 Task: Look for space in Tulare, United States from 10th July, 2023 to 15th July, 2023 for 7 adults in price range Rs.10000 to Rs.15000. Place can be entire place or shared room with 4 bedrooms having 7 beds and 4 bathrooms. Property type can be house, flat, guest house. Amenities needed are: wifi, TV, free parkinig on premises, gym, breakfast. Booking option can be shelf check-in. Required host language is English.
Action: Mouse moved to (427, 109)
Screenshot: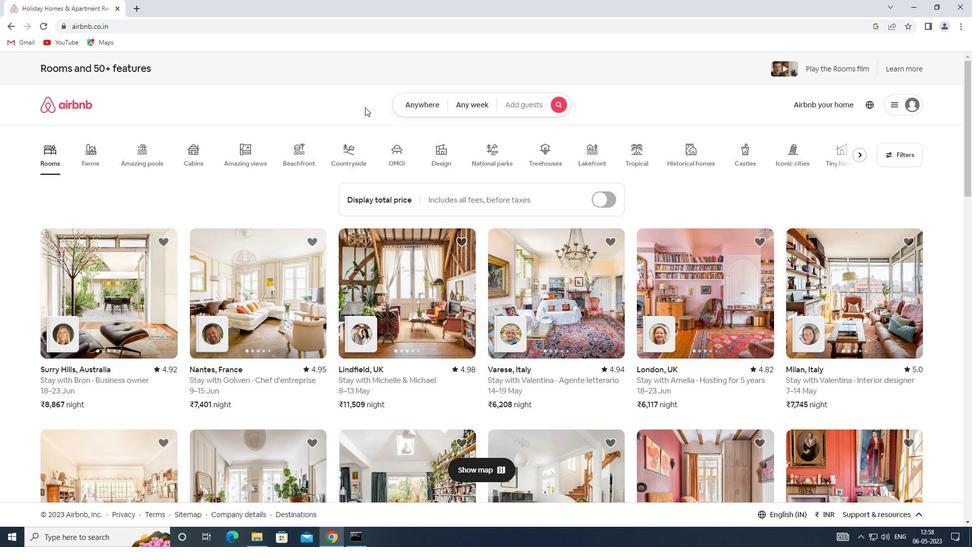 
Action: Mouse pressed left at (427, 109)
Screenshot: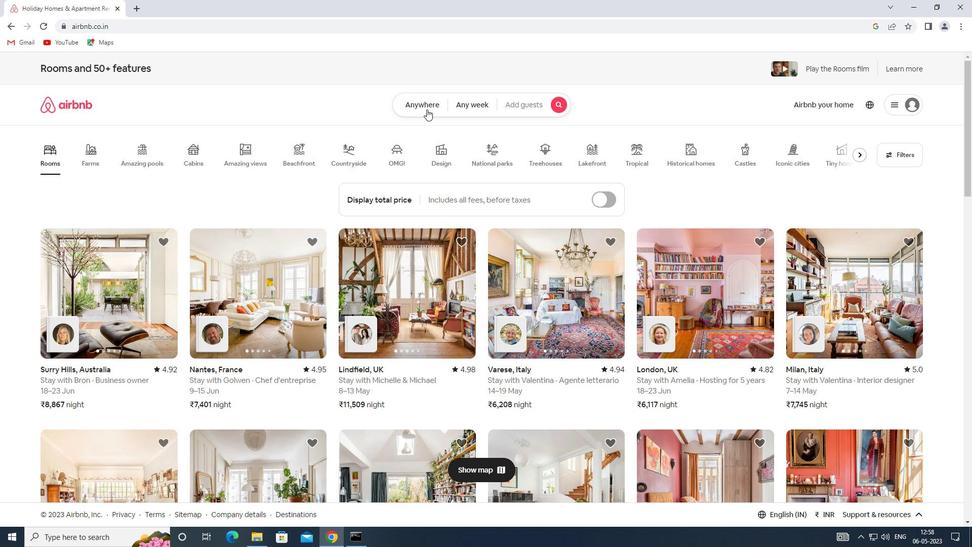 
Action: Mouse moved to (370, 137)
Screenshot: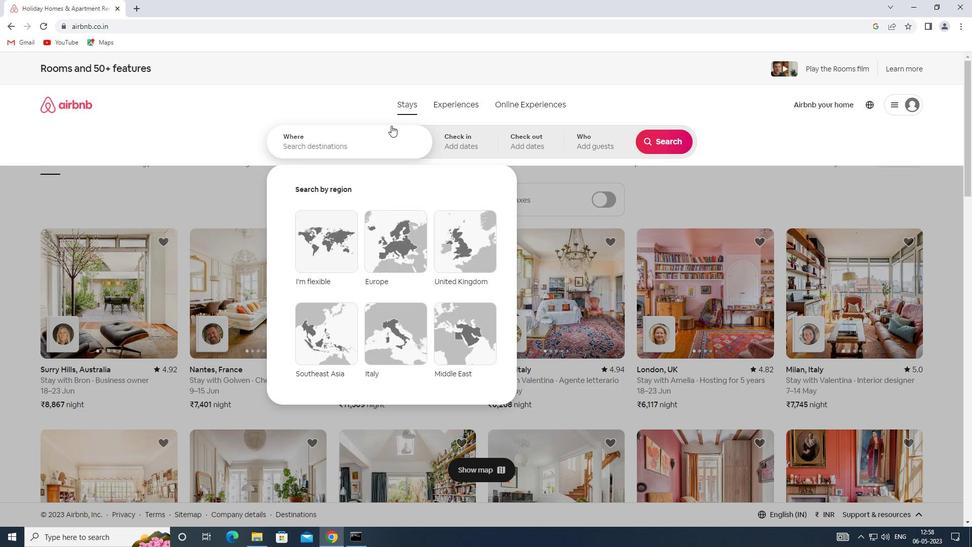 
Action: Mouse pressed left at (370, 137)
Screenshot: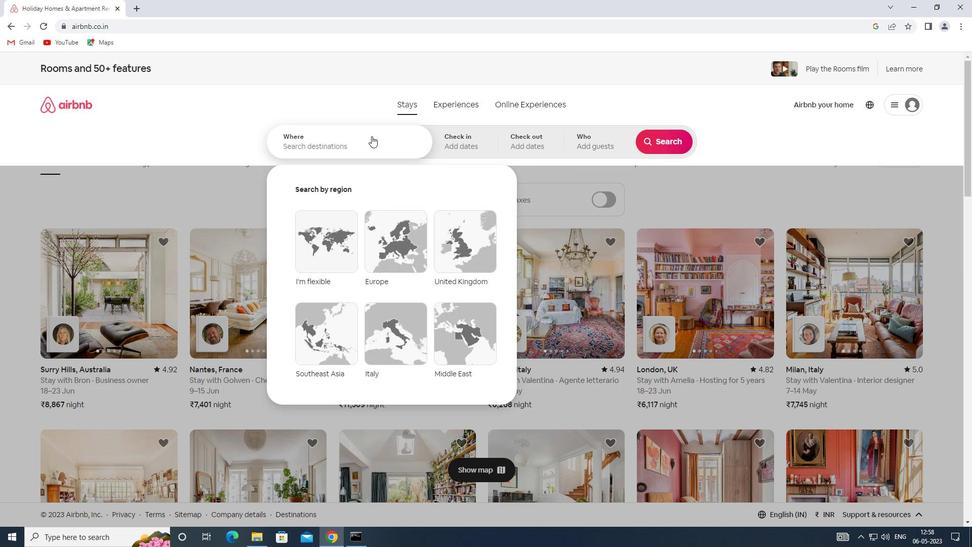 
Action: Key pressed <Key.shift><Key.shift><Key.shift><Key.shift><Key.shift><Key.shift><Key.shift><Key.shift><Key.shift><Key.shift><Key.shift><Key.shift><Key.shift><Key.shift><Key.shift><Key.shift><Key.shift><Key.shift>SPACE<Key.space>IN<Key.space><Key.shift>TULARE,<Key.shift>UNITED<Key.space><Key.shift><Key.shift>STATES
Screenshot: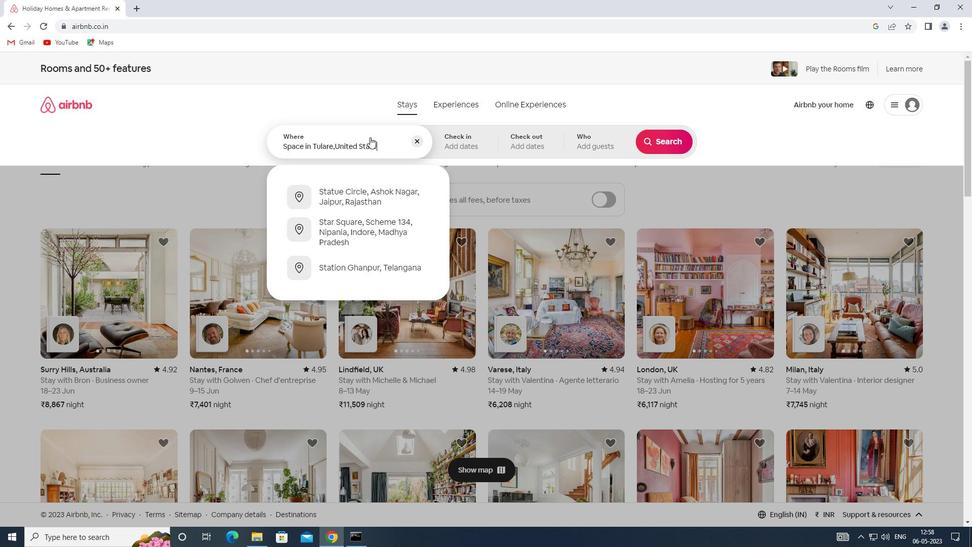 
Action: Mouse moved to (467, 136)
Screenshot: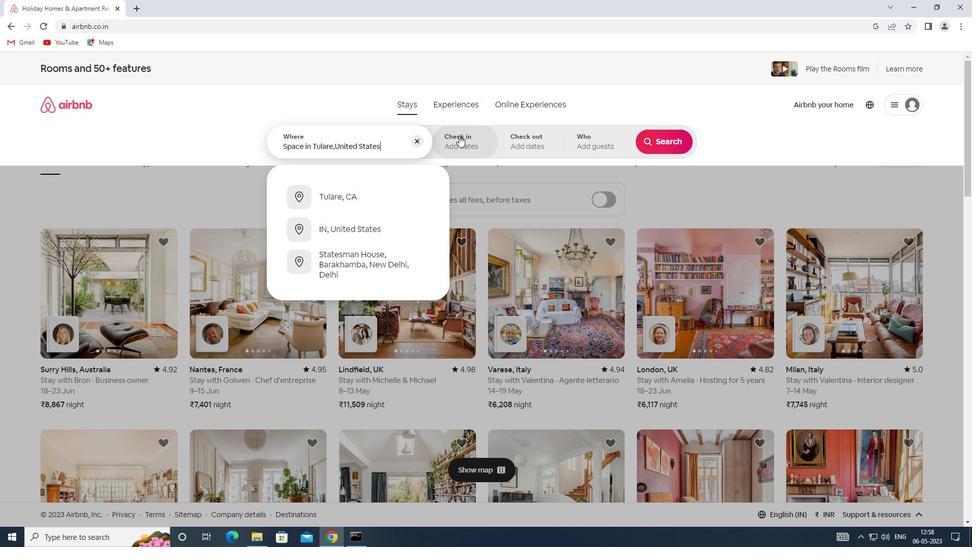 
Action: Mouse pressed left at (467, 136)
Screenshot: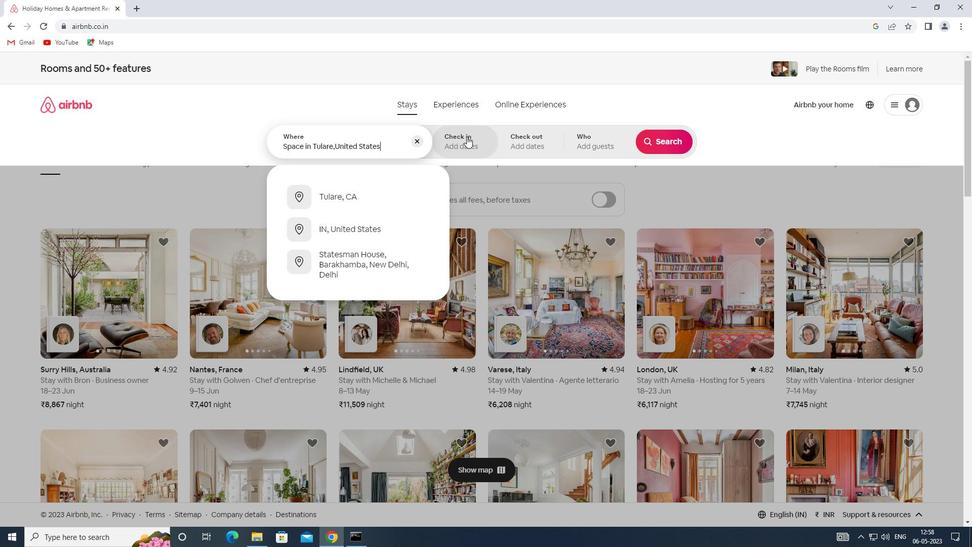 
Action: Mouse moved to (657, 224)
Screenshot: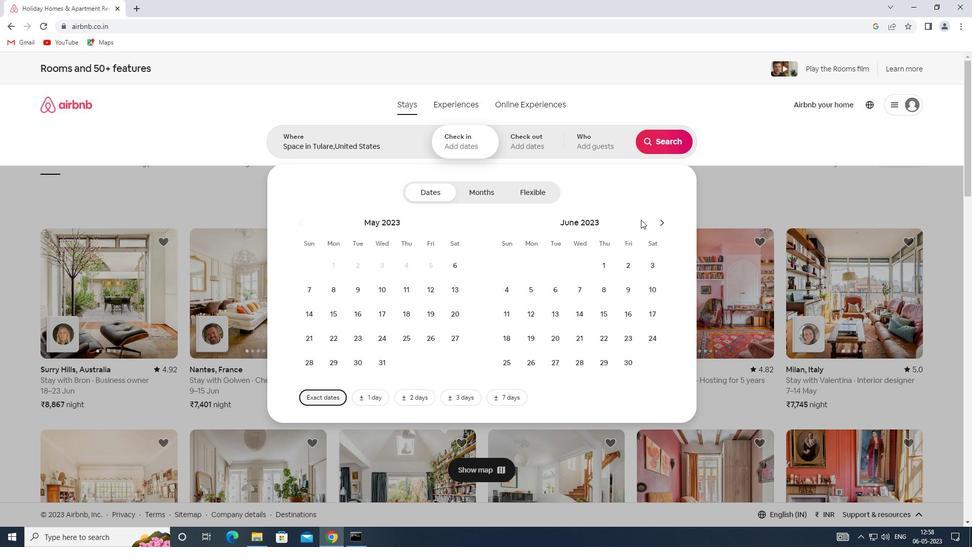 
Action: Mouse pressed left at (657, 224)
Screenshot: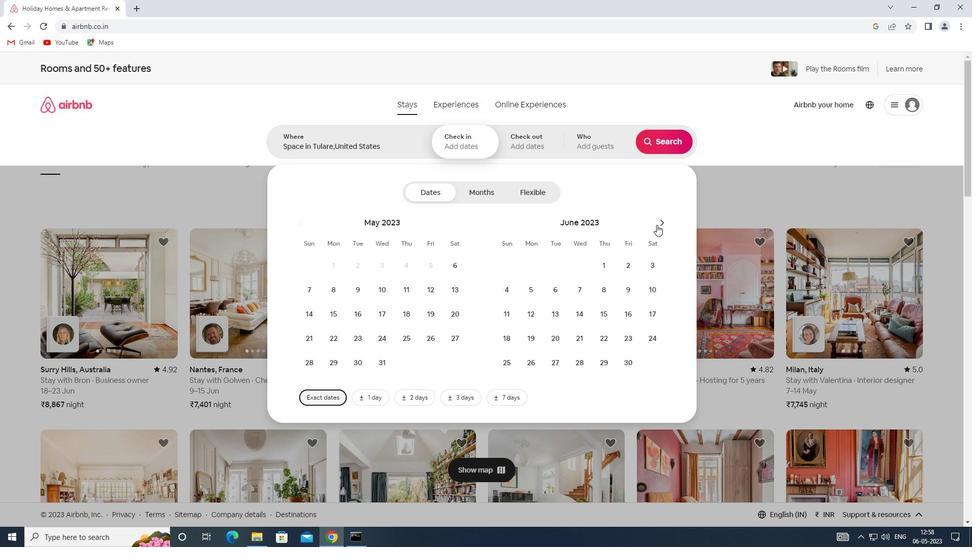
Action: Mouse moved to (534, 316)
Screenshot: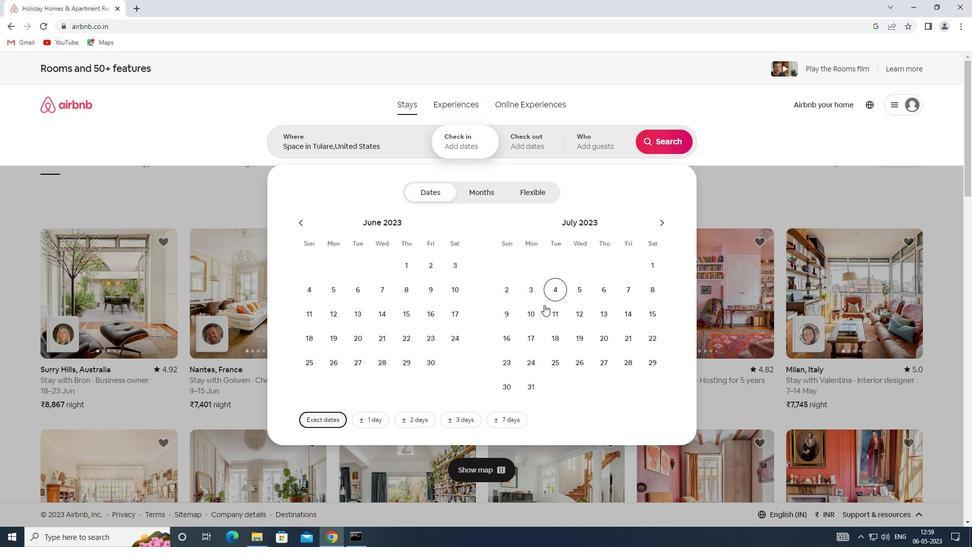 
Action: Mouse pressed left at (534, 316)
Screenshot: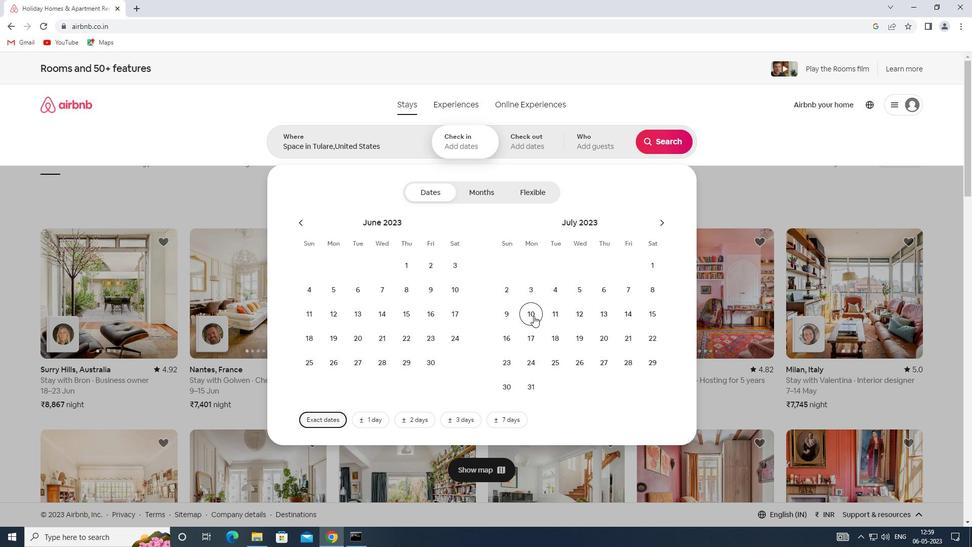
Action: Mouse moved to (644, 307)
Screenshot: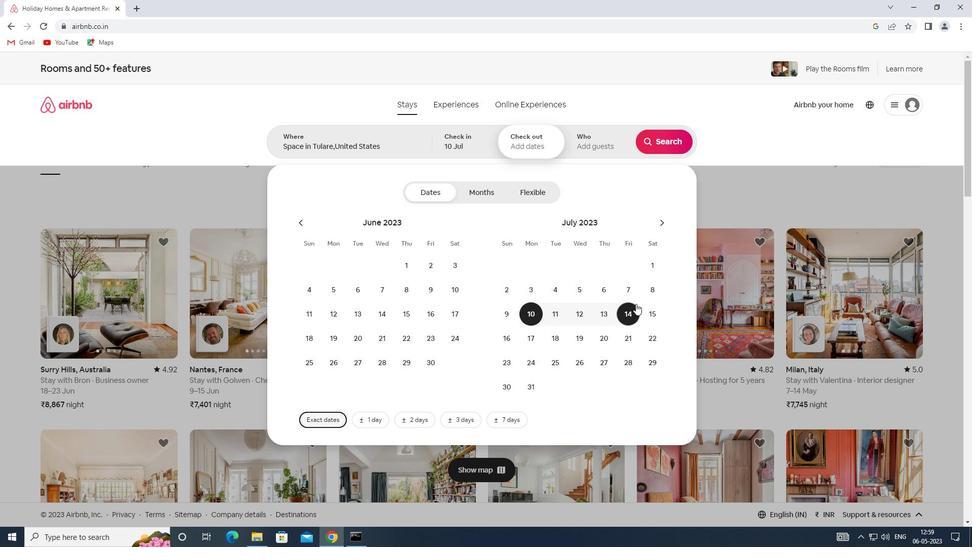 
Action: Mouse pressed left at (644, 307)
Screenshot: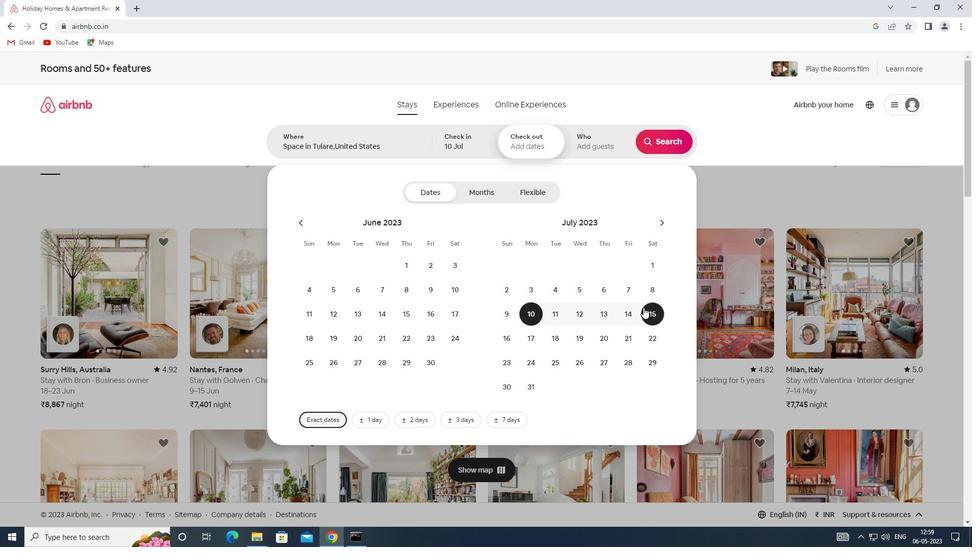 
Action: Mouse moved to (606, 142)
Screenshot: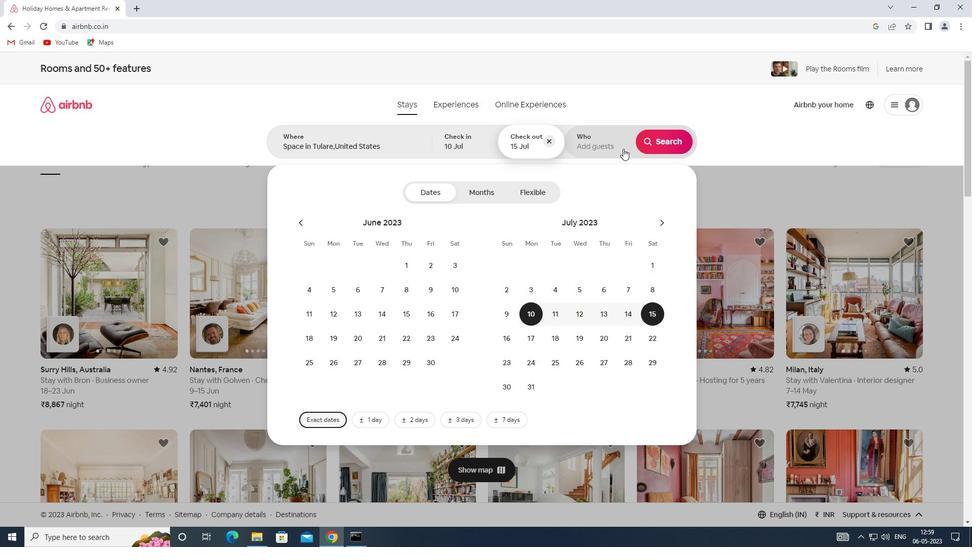 
Action: Mouse pressed left at (606, 142)
Screenshot: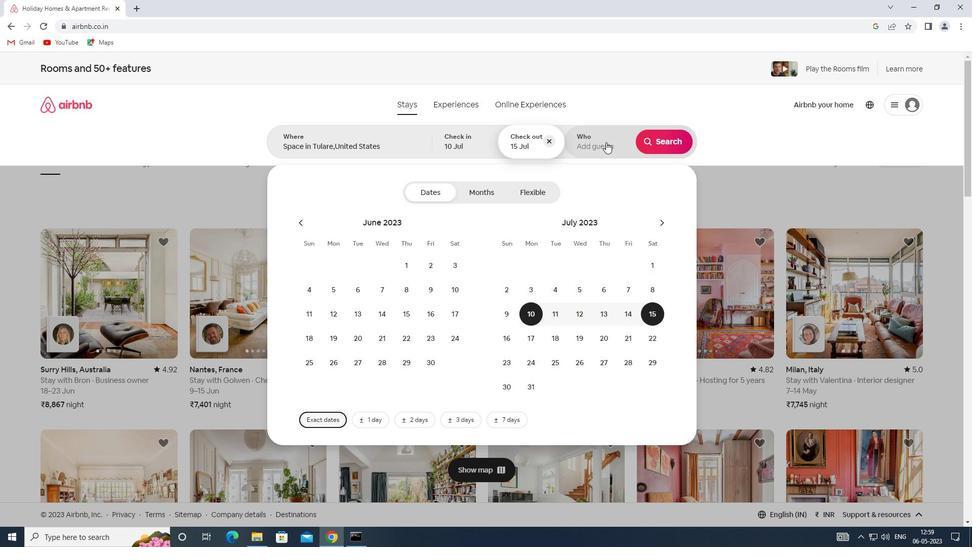 
Action: Mouse moved to (663, 198)
Screenshot: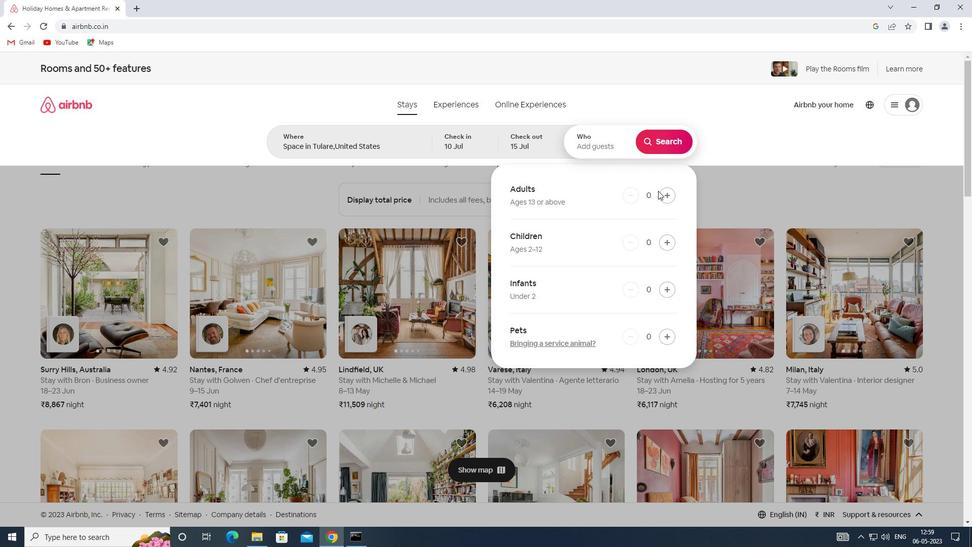 
Action: Mouse pressed left at (663, 198)
Screenshot: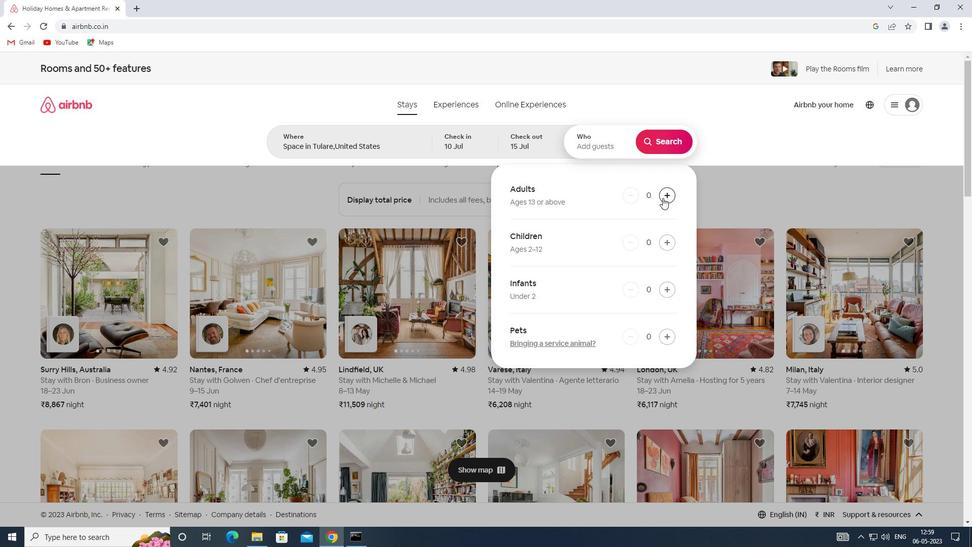 
Action: Mouse moved to (670, 197)
Screenshot: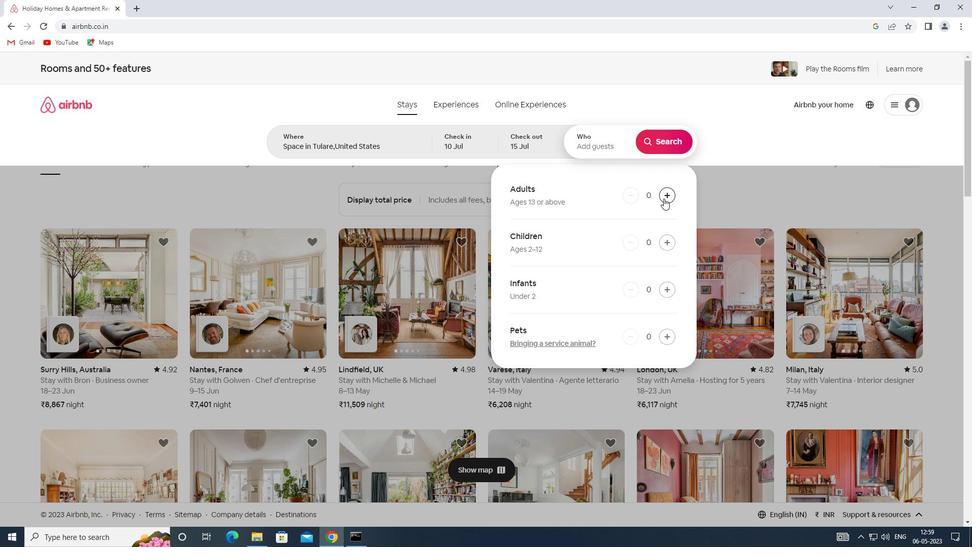 
Action: Mouse pressed left at (670, 197)
Screenshot: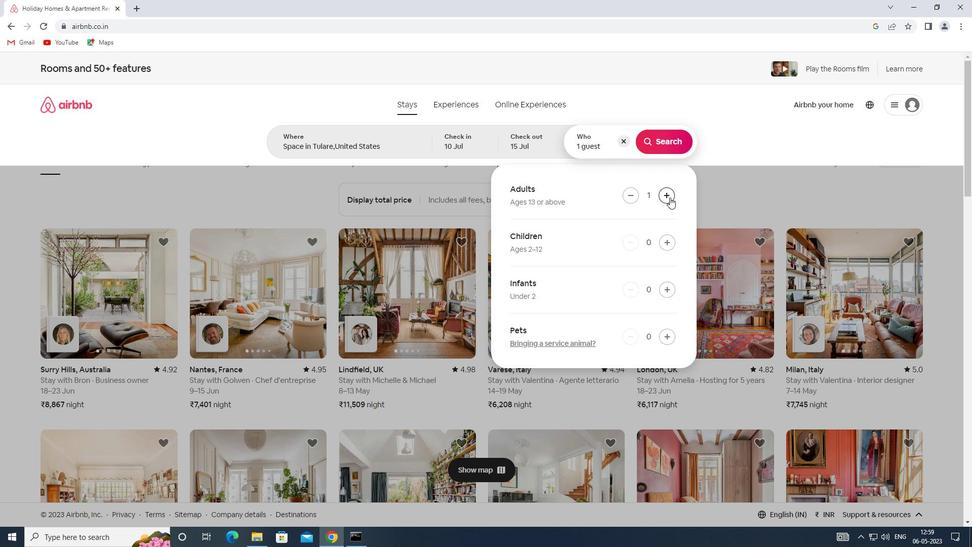 
Action: Mouse pressed left at (670, 197)
Screenshot: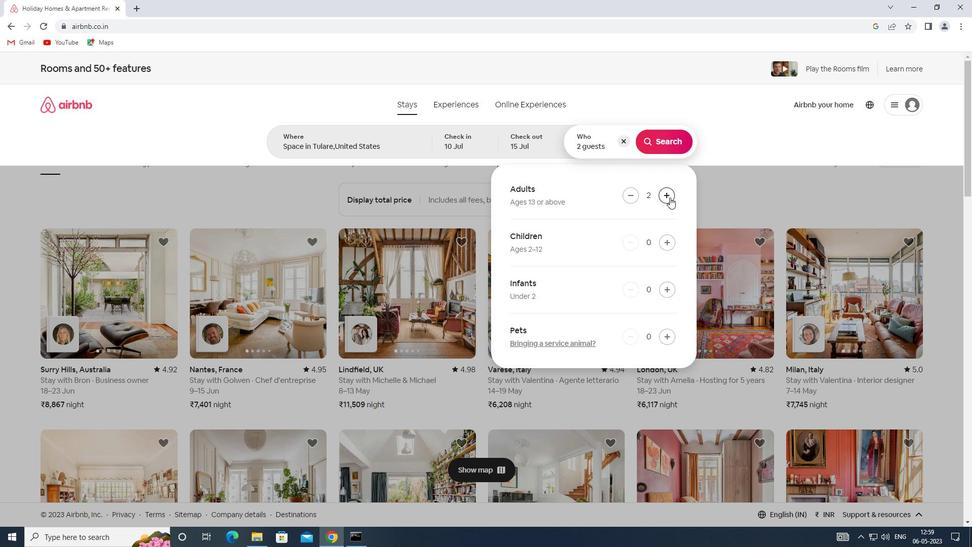
Action: Mouse pressed left at (670, 197)
Screenshot: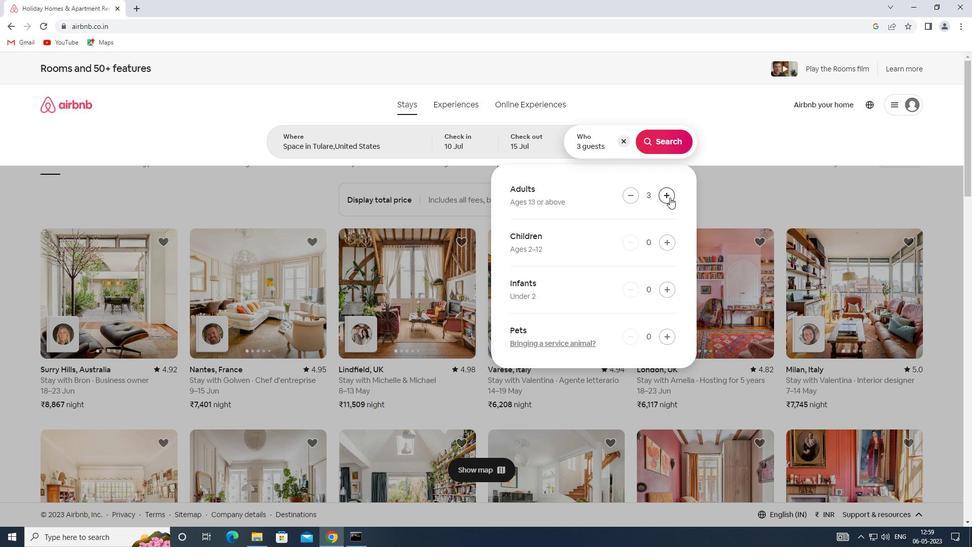 
Action: Mouse moved to (670, 197)
Screenshot: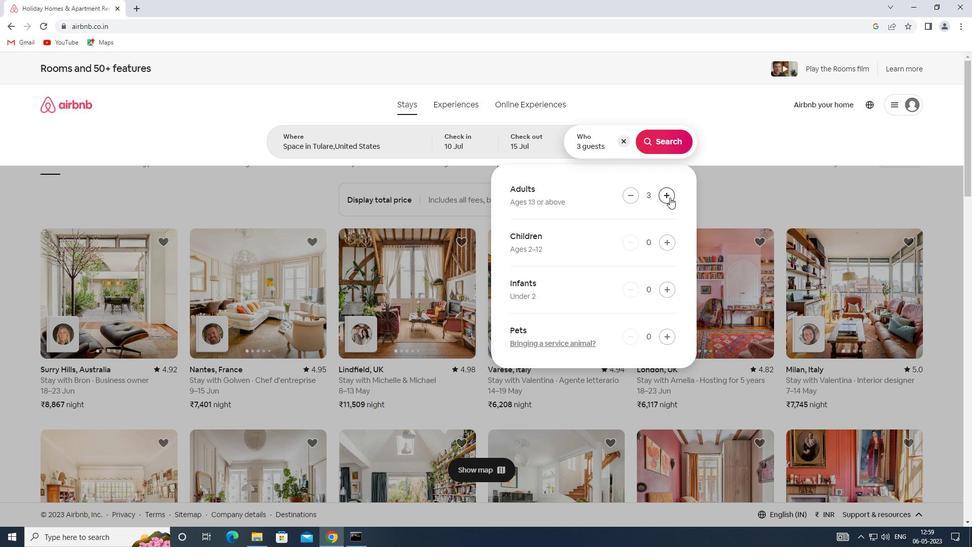 
Action: Mouse pressed left at (670, 197)
Screenshot: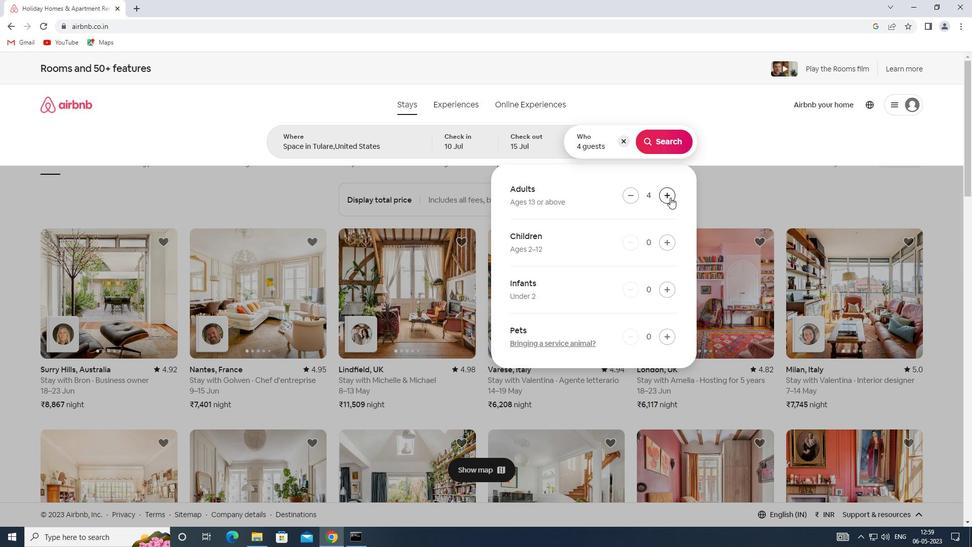 
Action: Mouse pressed left at (670, 197)
Screenshot: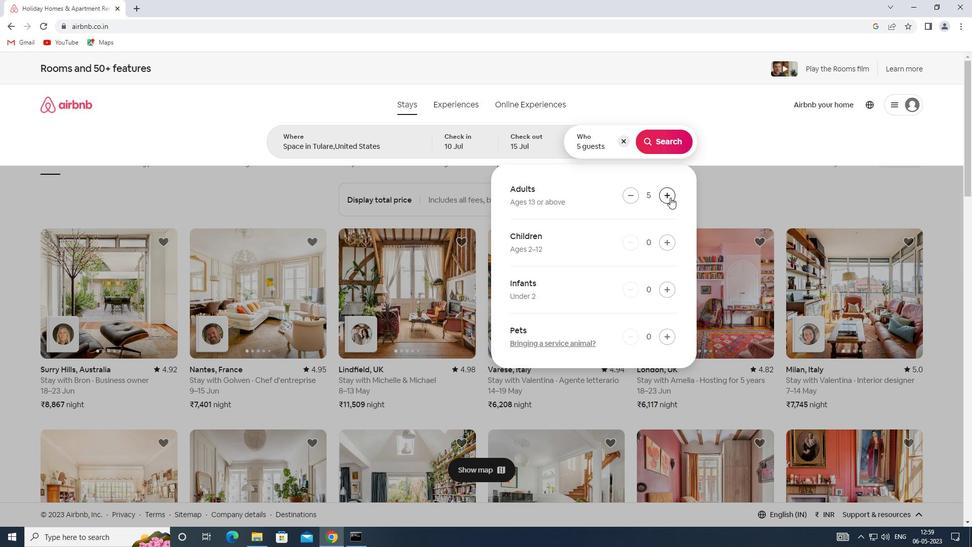 
Action: Mouse pressed left at (670, 197)
Screenshot: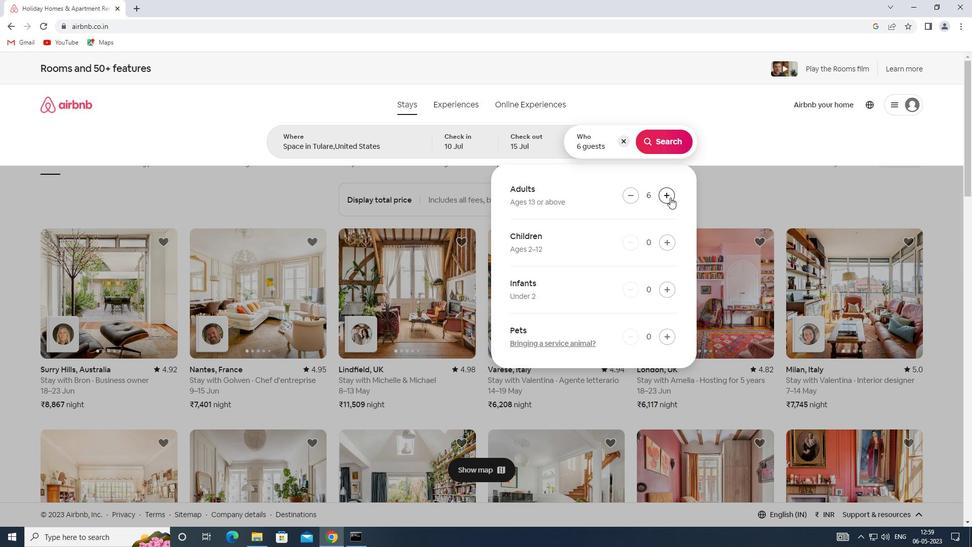 
Action: Mouse moved to (674, 141)
Screenshot: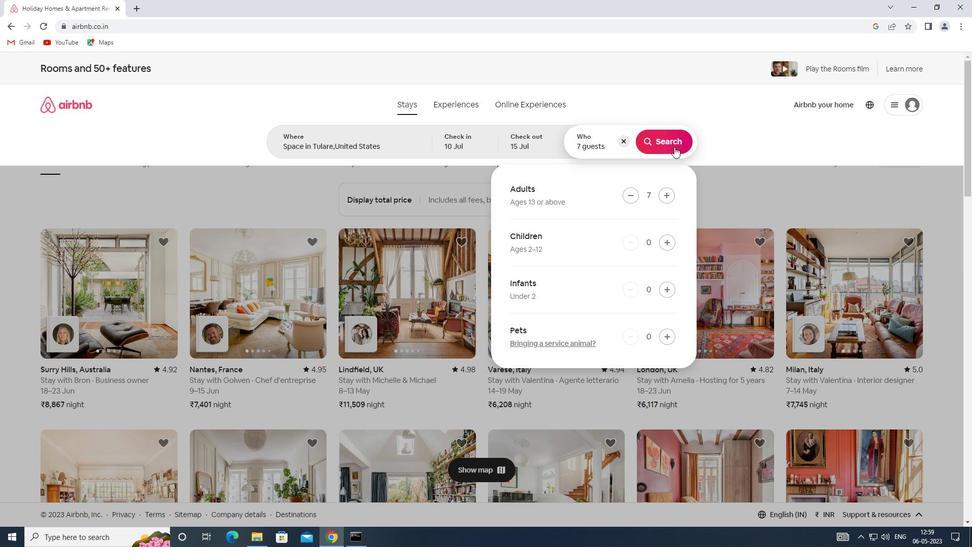 
Action: Mouse pressed left at (674, 141)
Screenshot: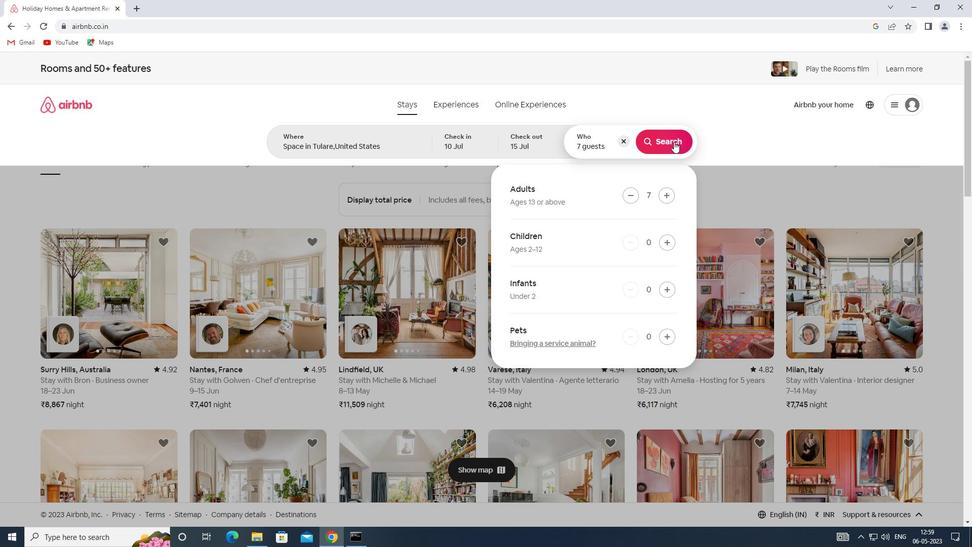 
Action: Mouse moved to (913, 111)
Screenshot: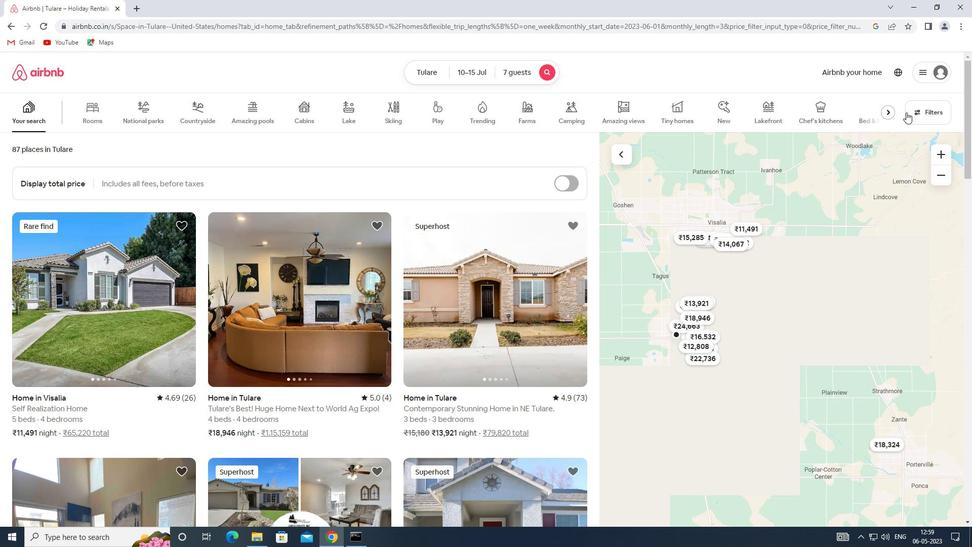 
Action: Mouse pressed left at (913, 111)
Screenshot: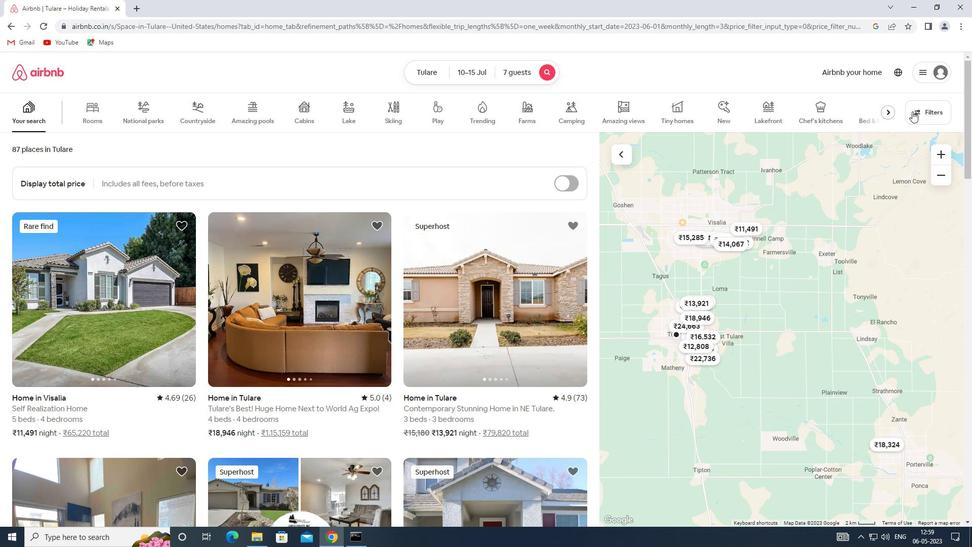 
Action: Mouse moved to (350, 362)
Screenshot: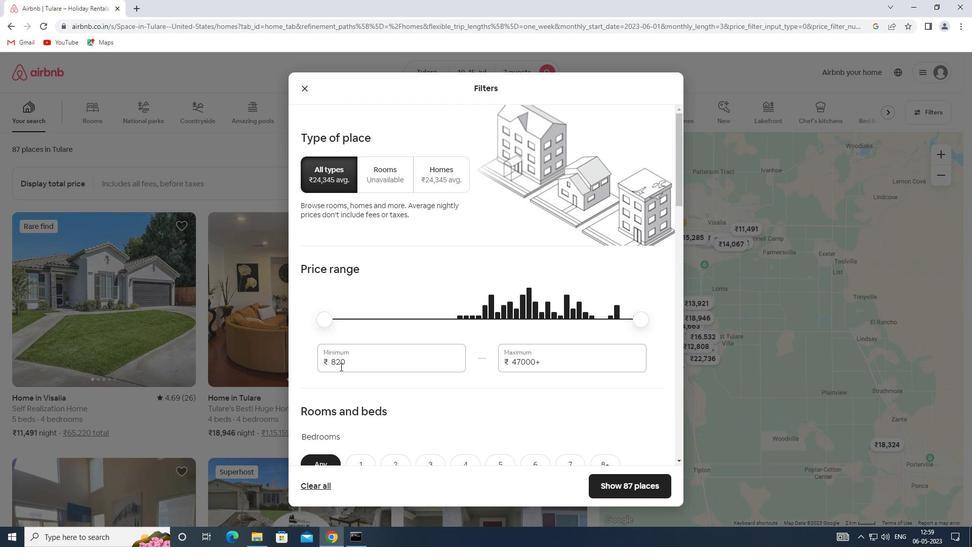 
Action: Mouse pressed left at (350, 362)
Screenshot: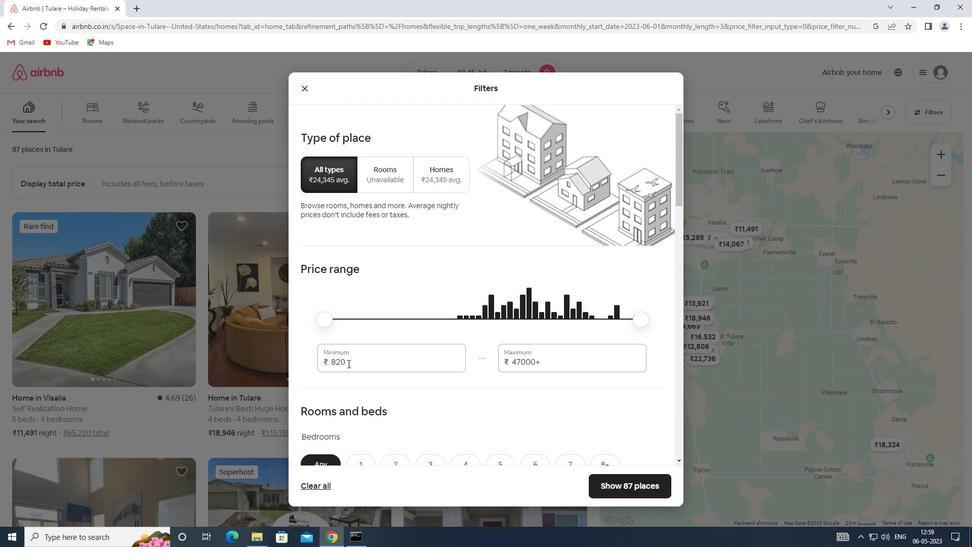 
Action: Mouse moved to (300, 364)
Screenshot: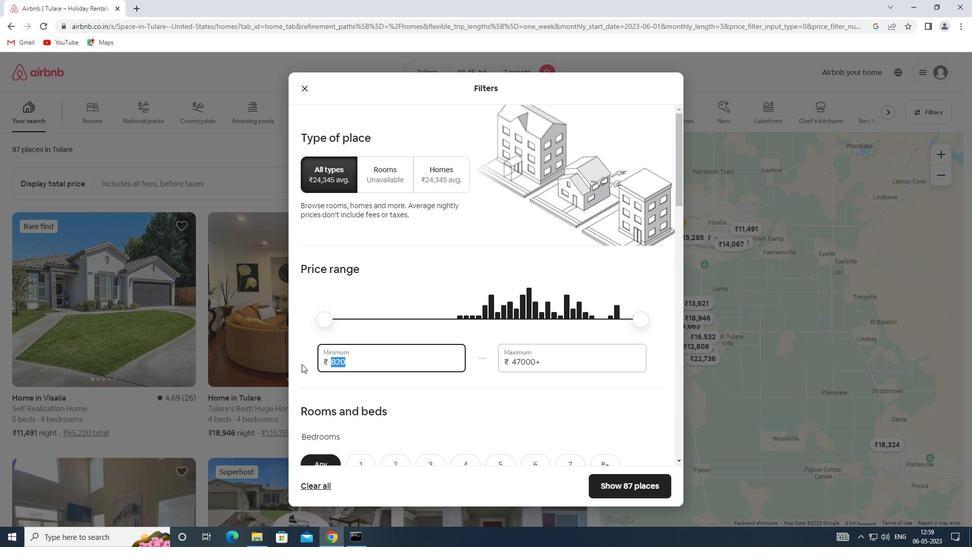 
Action: Key pressed 10000
Screenshot: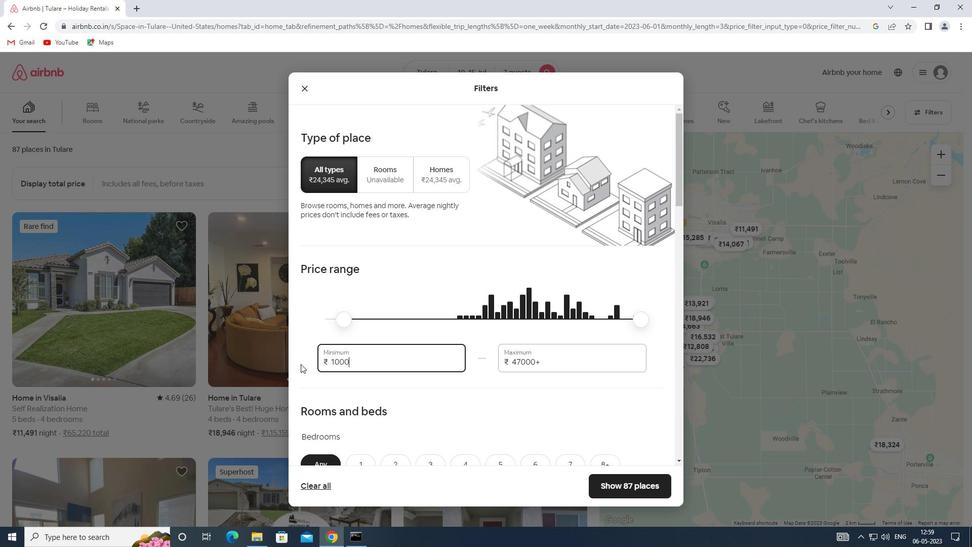 
Action: Mouse moved to (551, 362)
Screenshot: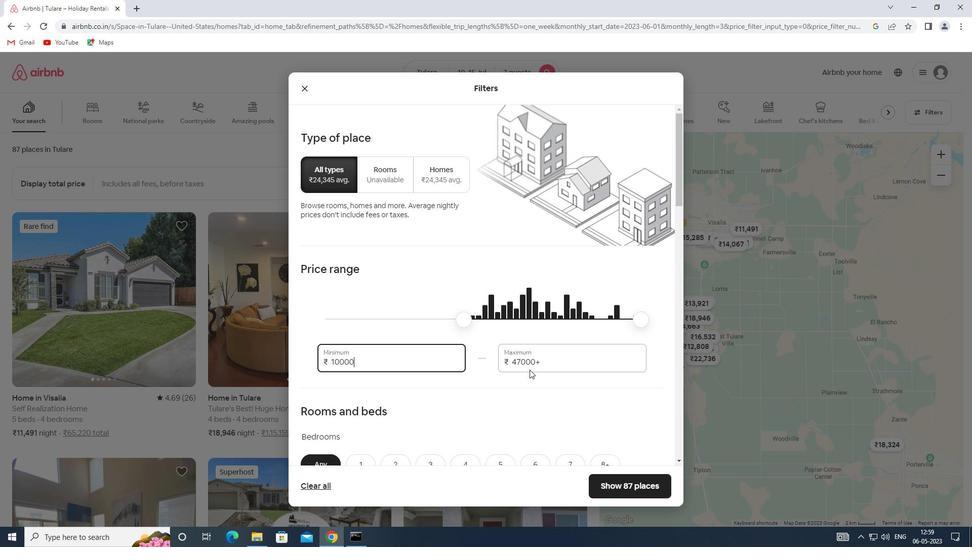 
Action: Mouse pressed left at (551, 362)
Screenshot: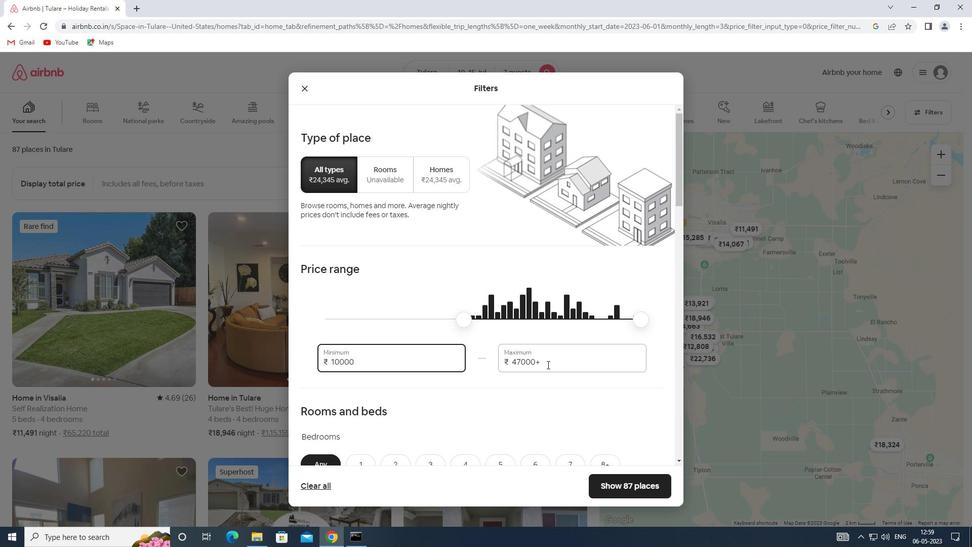 
Action: Mouse moved to (509, 362)
Screenshot: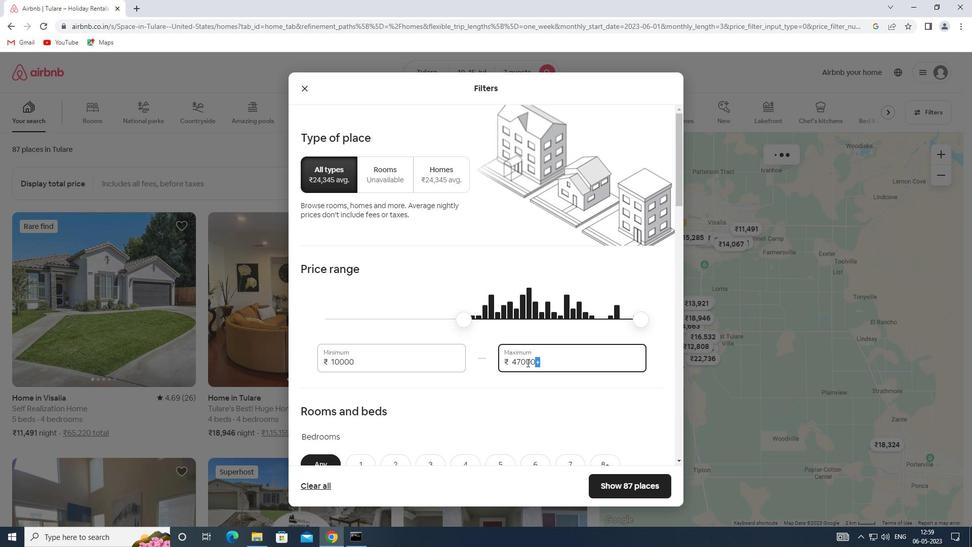 
Action: Key pressed 15000
Screenshot: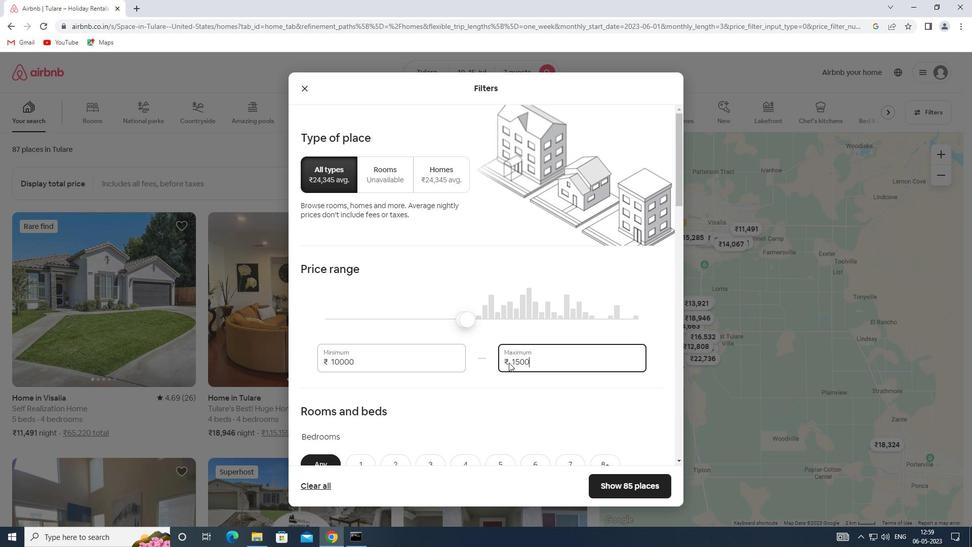 
Action: Mouse moved to (505, 365)
Screenshot: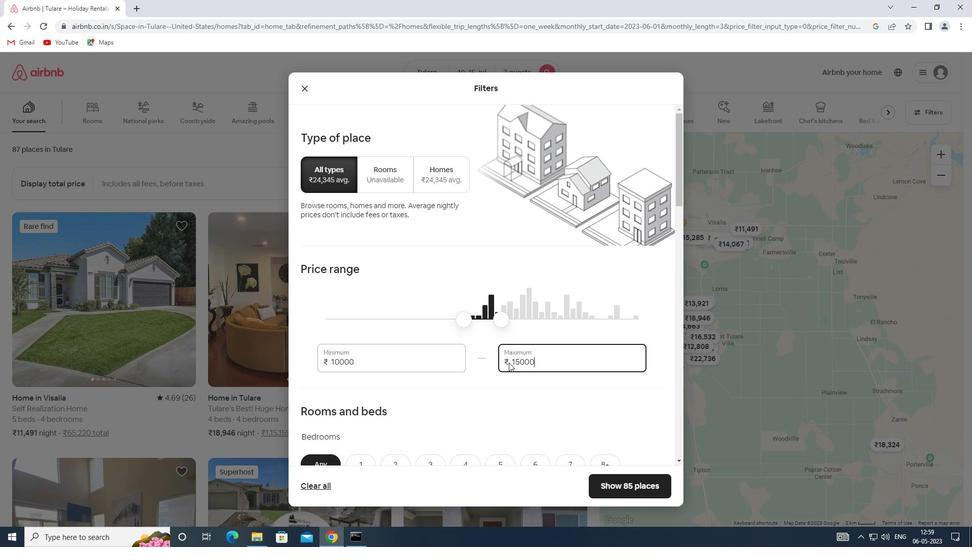 
Action: Mouse scrolled (505, 364) with delta (0, 0)
Screenshot: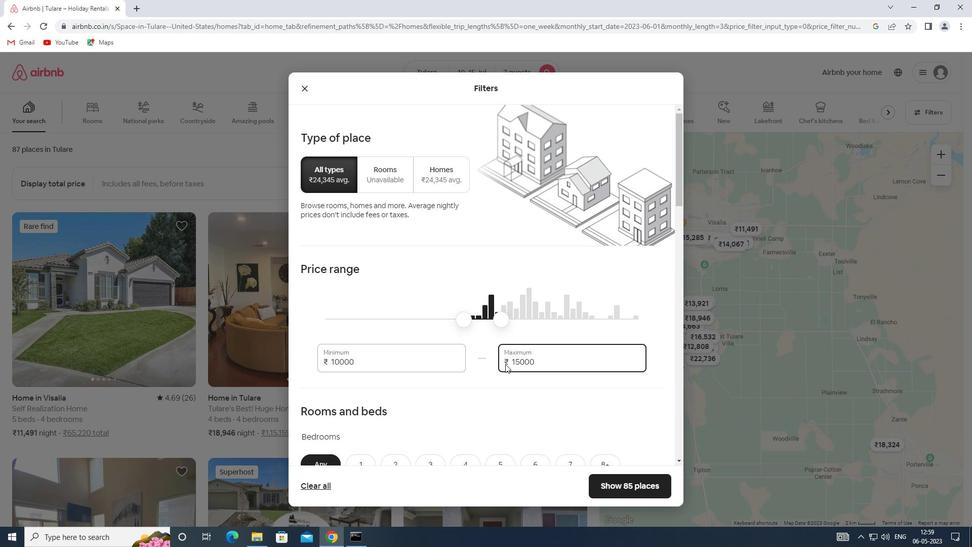 
Action: Mouse scrolled (505, 364) with delta (0, 0)
Screenshot: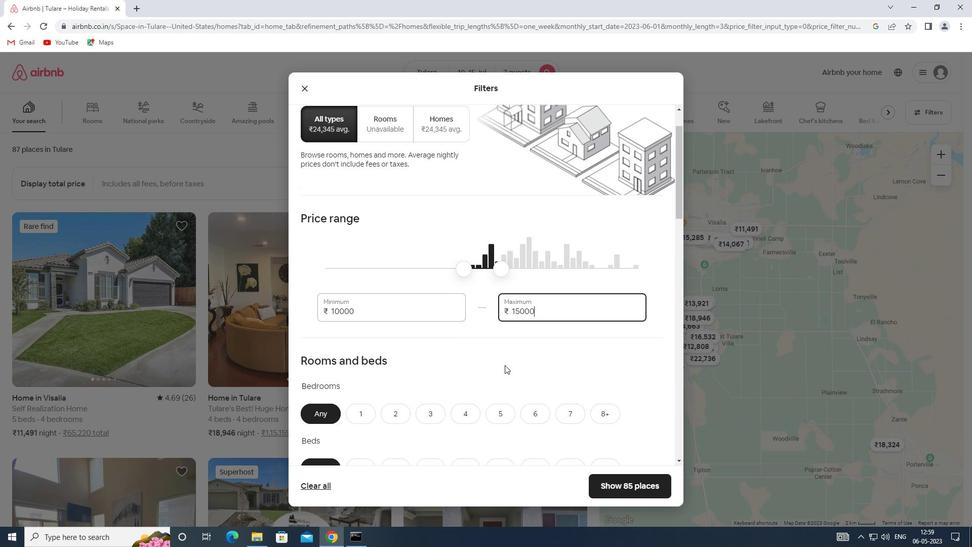 
Action: Mouse moved to (469, 362)
Screenshot: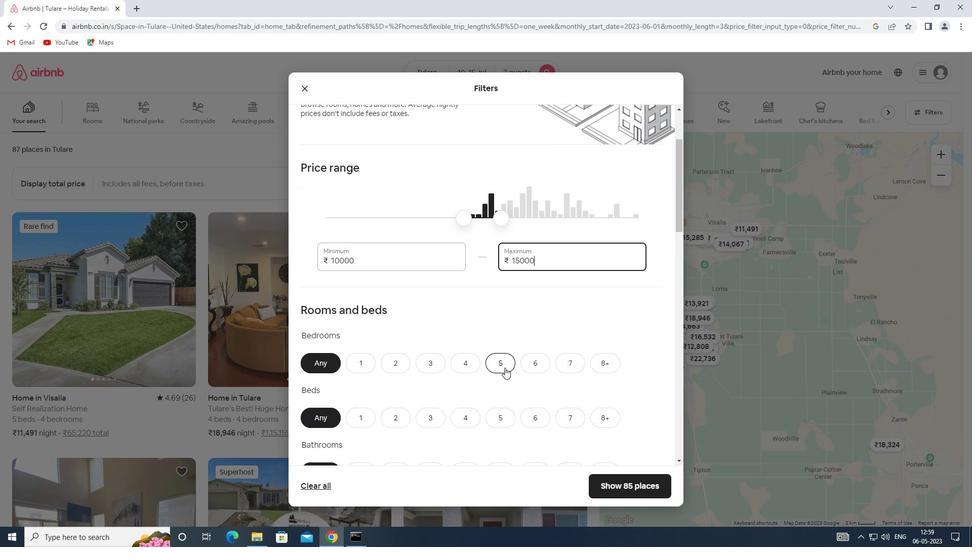 
Action: Mouse pressed left at (469, 362)
Screenshot: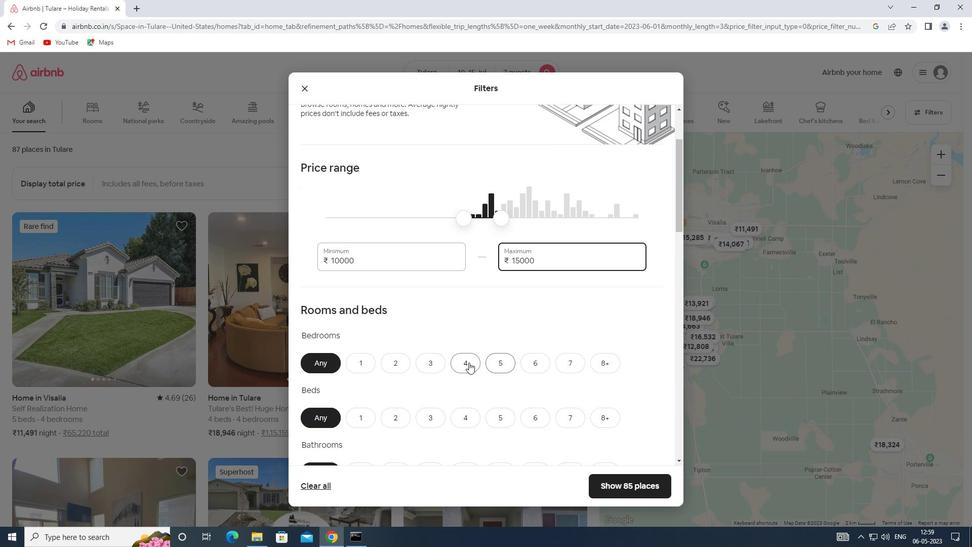 
Action: Mouse moved to (563, 410)
Screenshot: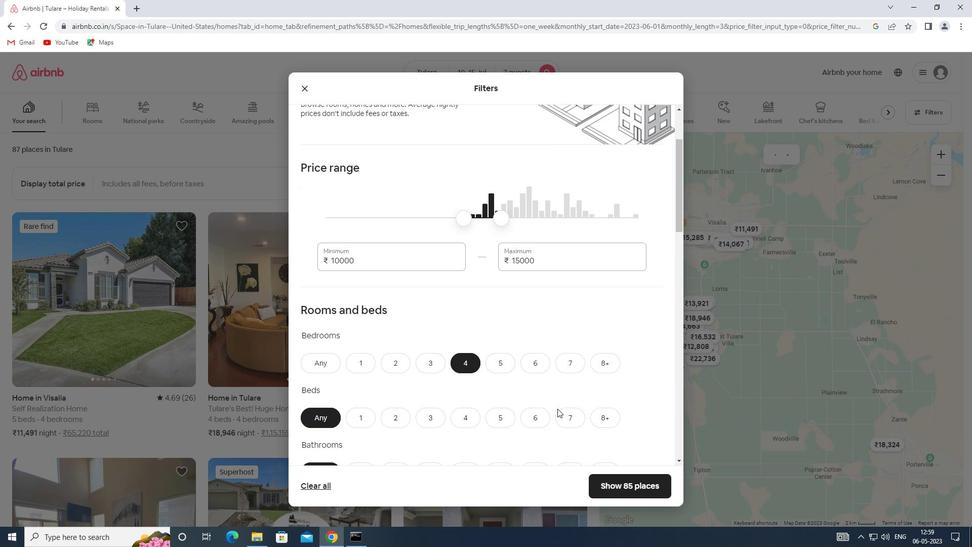 
Action: Mouse pressed left at (563, 410)
Screenshot: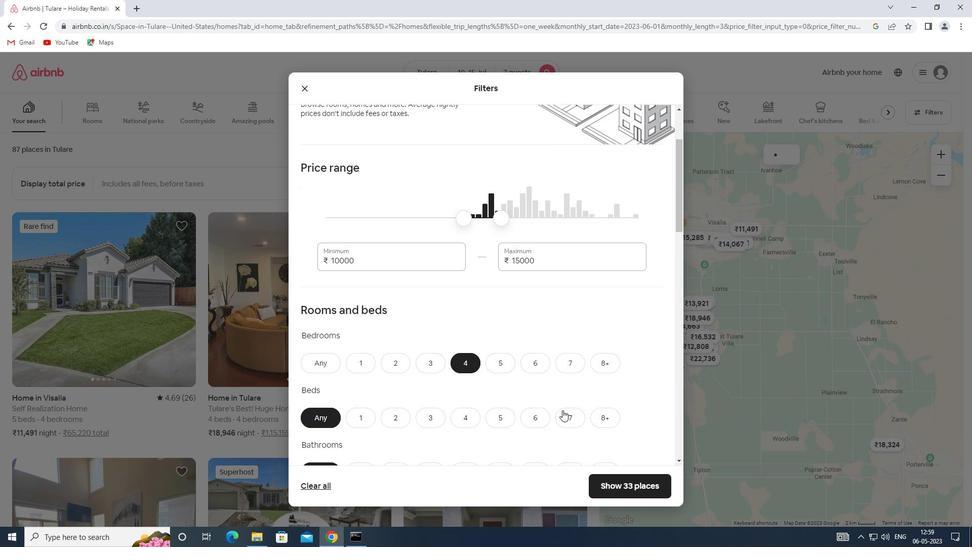
Action: Mouse moved to (564, 410)
Screenshot: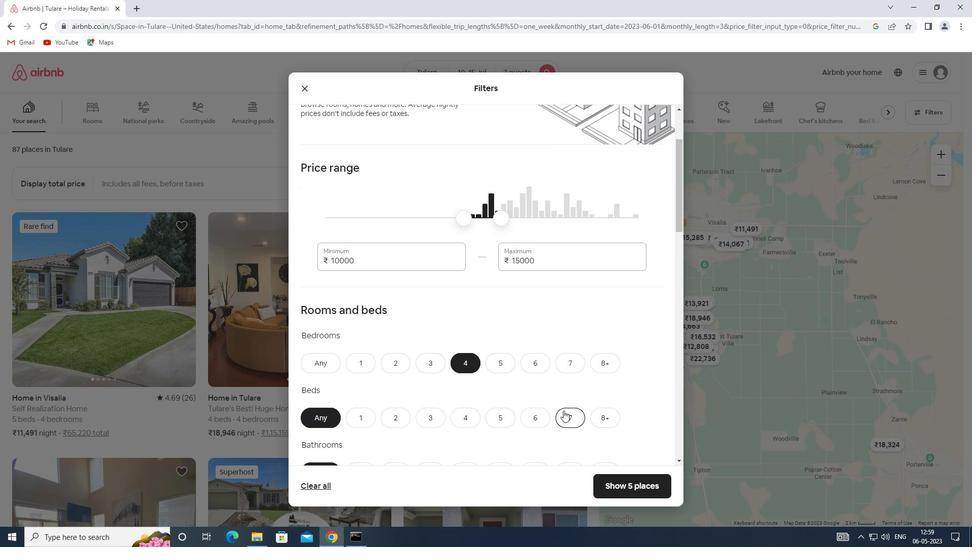 
Action: Mouse scrolled (564, 410) with delta (0, 0)
Screenshot: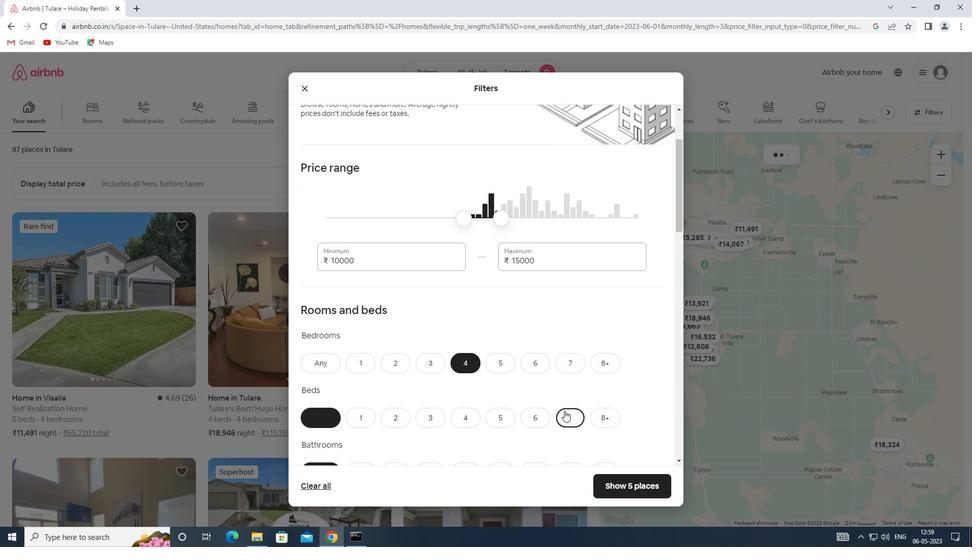 
Action: Mouse scrolled (564, 410) with delta (0, 0)
Screenshot: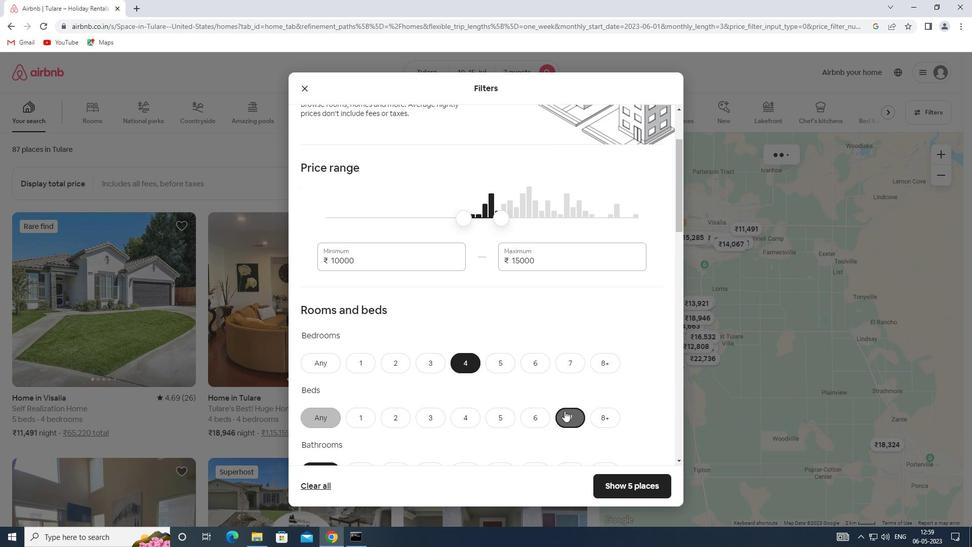 
Action: Mouse moved to (565, 410)
Screenshot: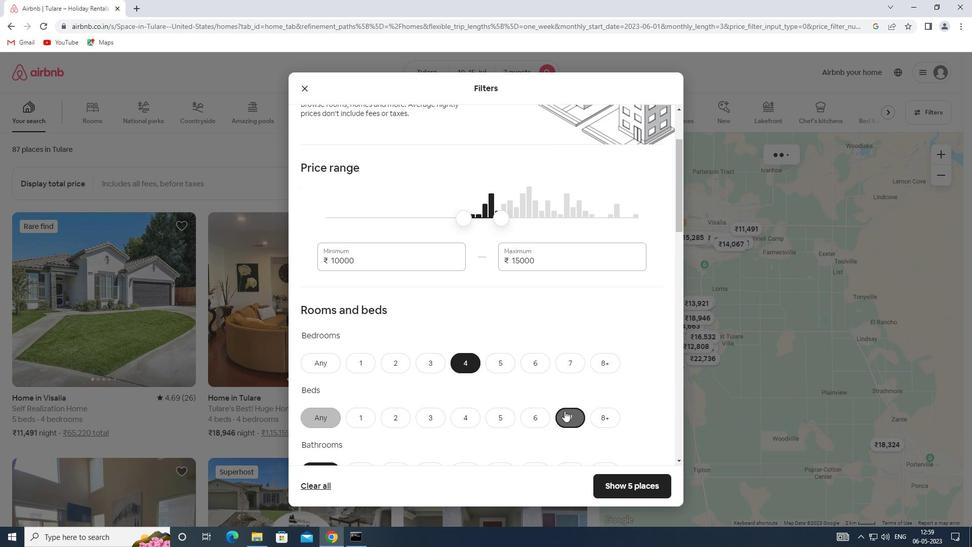 
Action: Mouse scrolled (565, 410) with delta (0, 0)
Screenshot: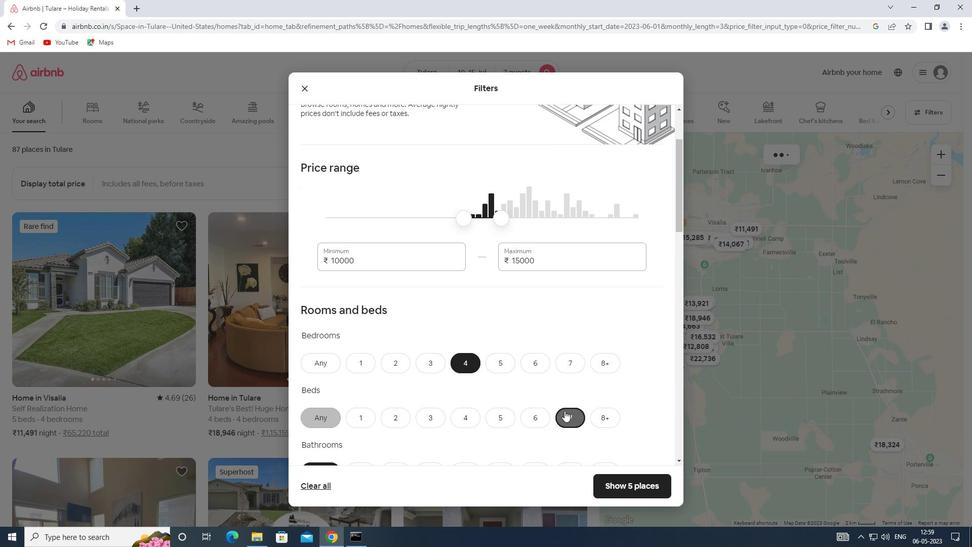 
Action: Mouse moved to (467, 316)
Screenshot: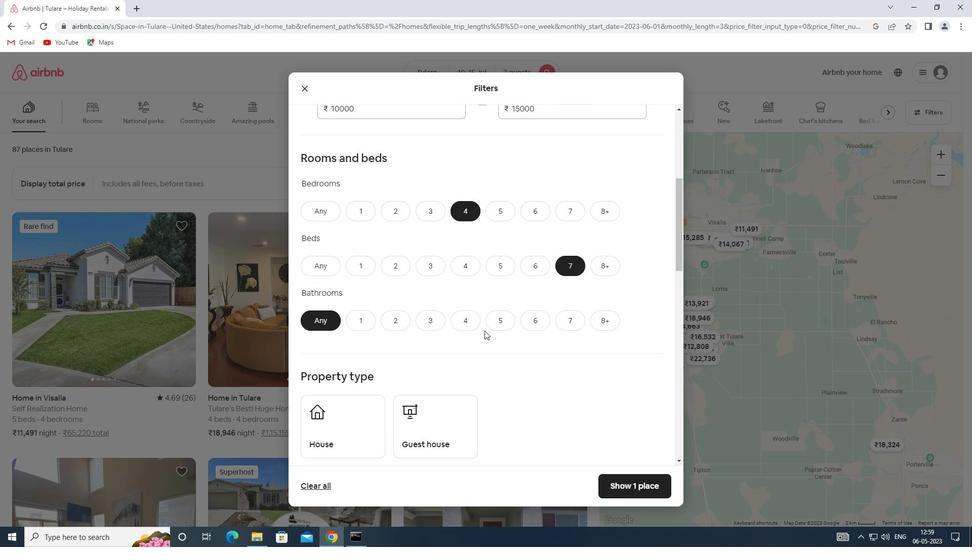 
Action: Mouse pressed left at (467, 316)
Screenshot: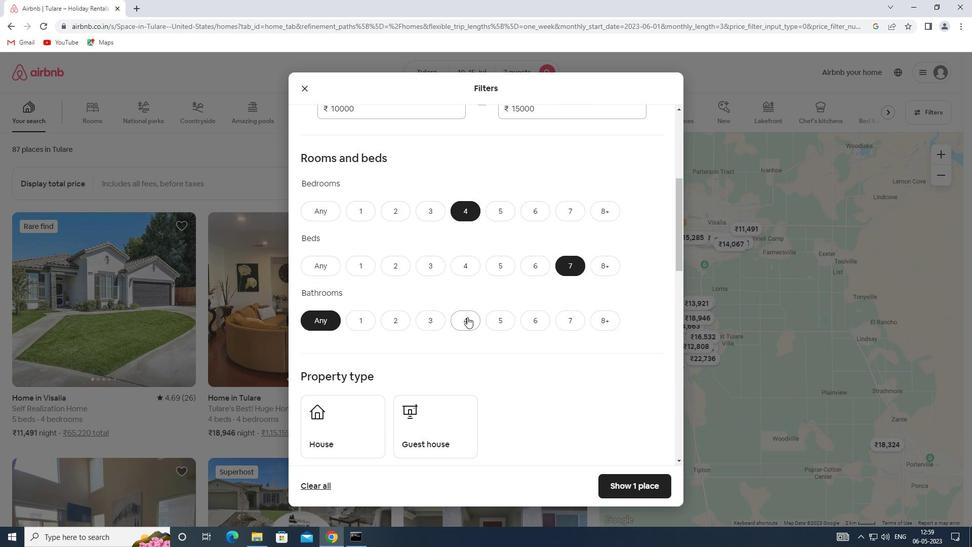 
Action: Mouse moved to (425, 322)
Screenshot: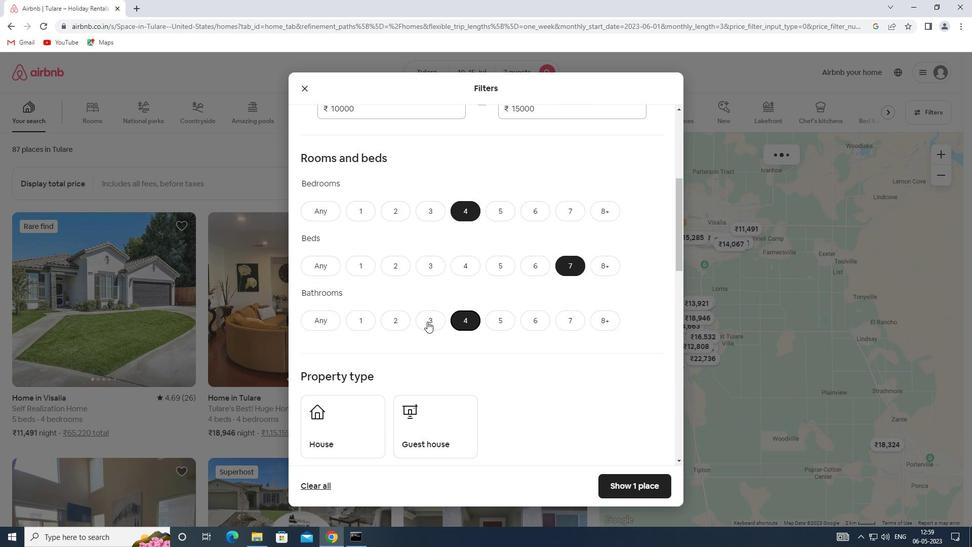 
Action: Mouse scrolled (425, 321) with delta (0, 0)
Screenshot: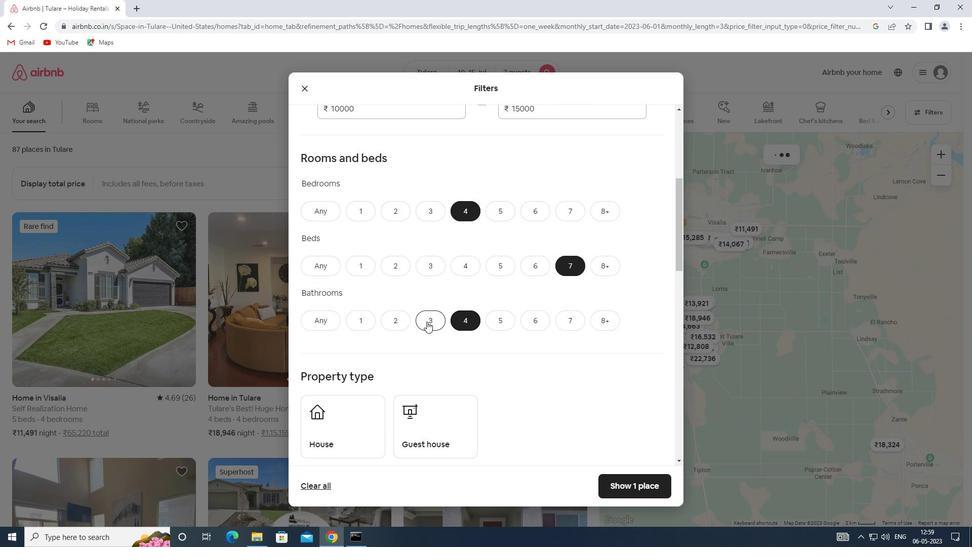 
Action: Mouse scrolled (425, 321) with delta (0, 0)
Screenshot: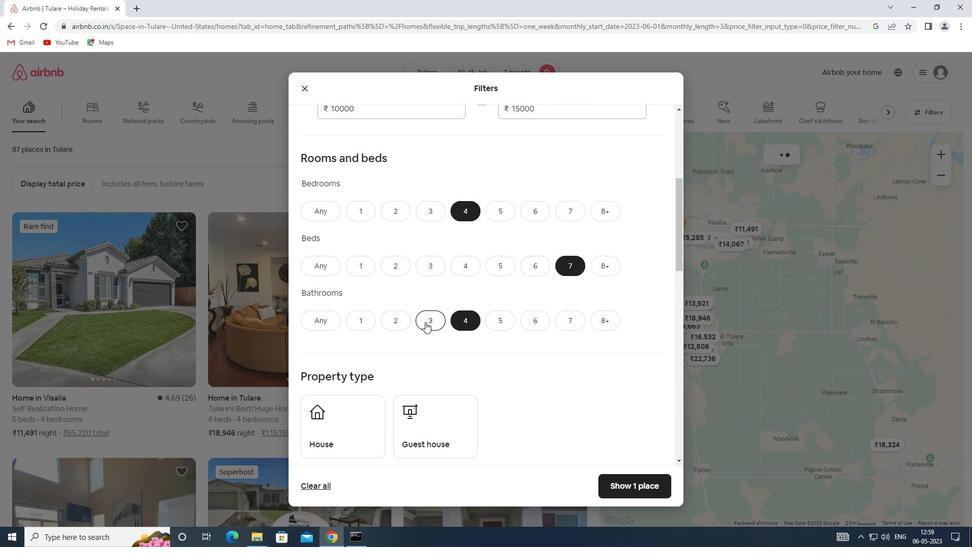 
Action: Mouse scrolled (425, 321) with delta (0, 0)
Screenshot: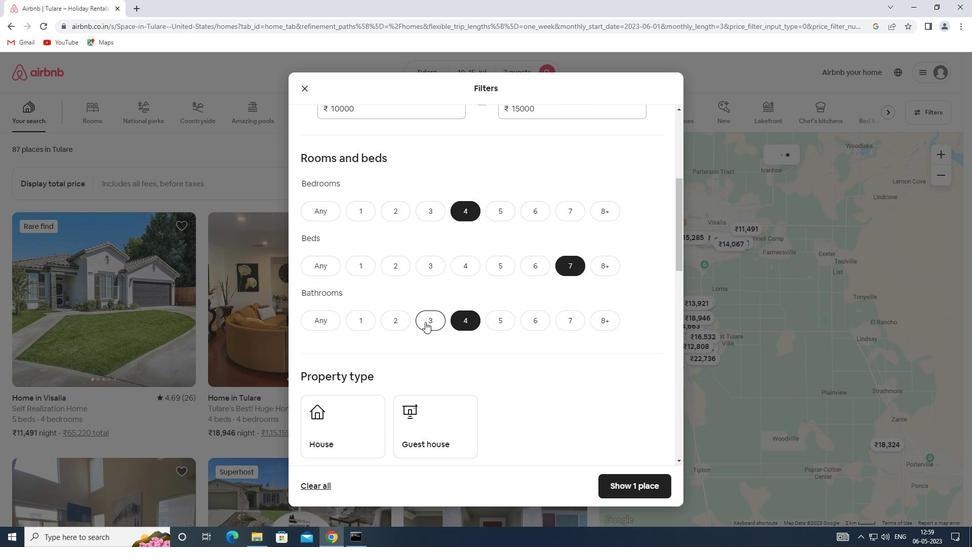 
Action: Mouse moved to (359, 299)
Screenshot: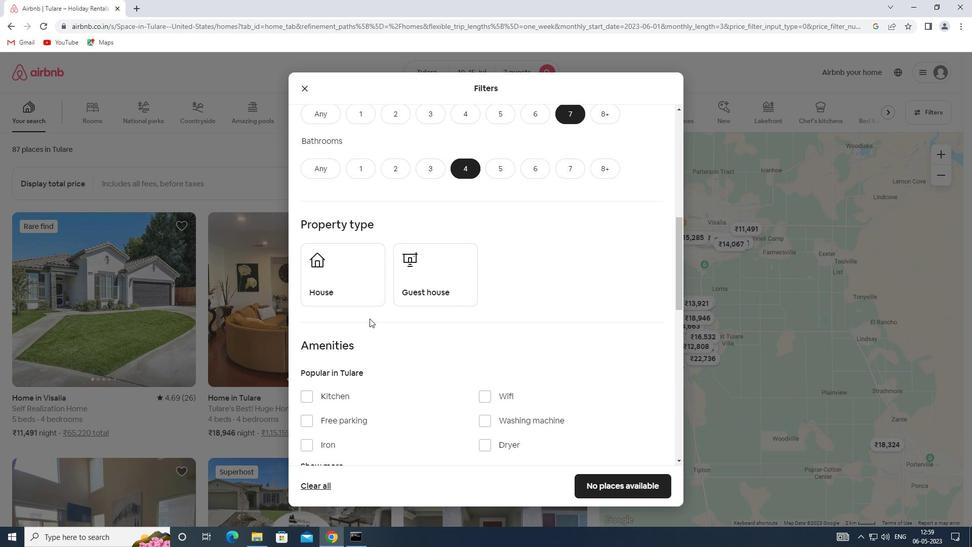 
Action: Mouse pressed left at (359, 299)
Screenshot: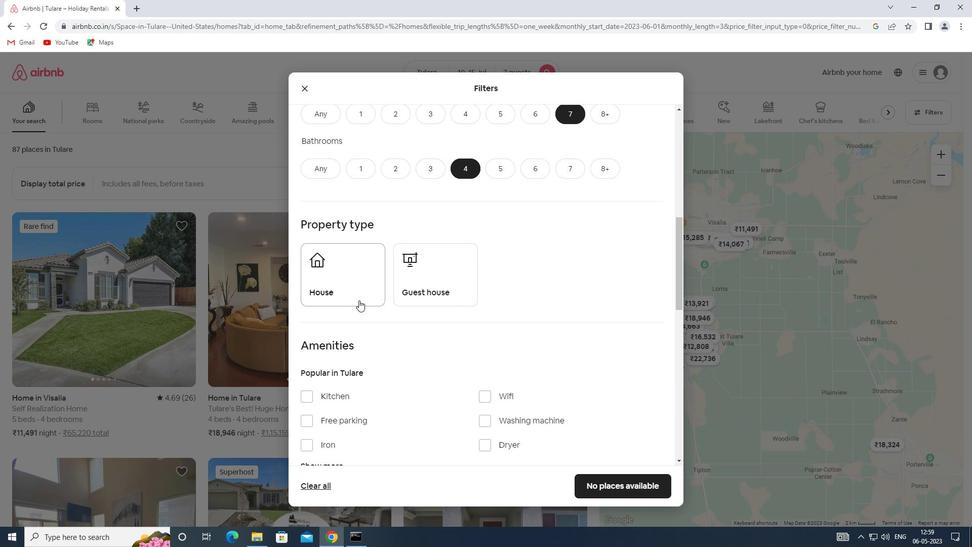 
Action: Mouse moved to (414, 291)
Screenshot: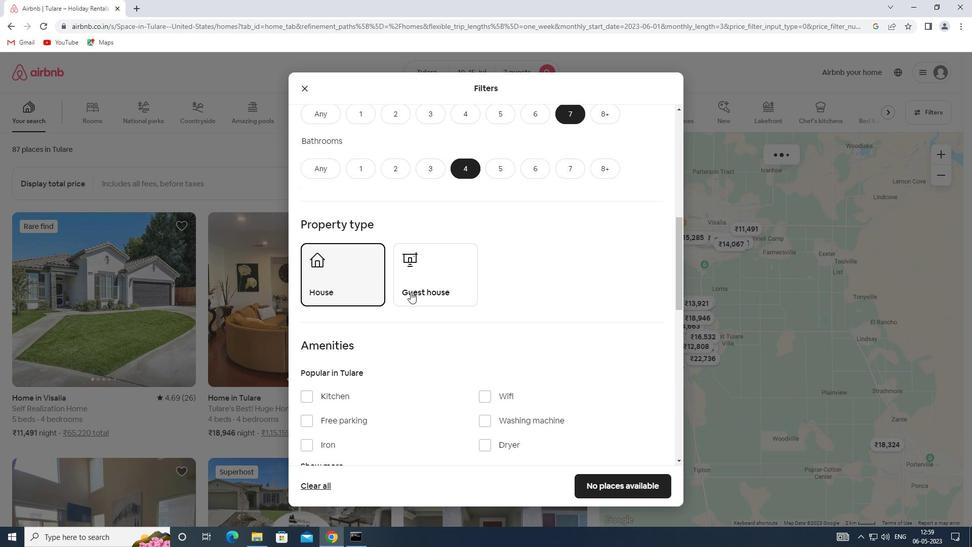 
Action: Mouse pressed left at (414, 291)
Screenshot: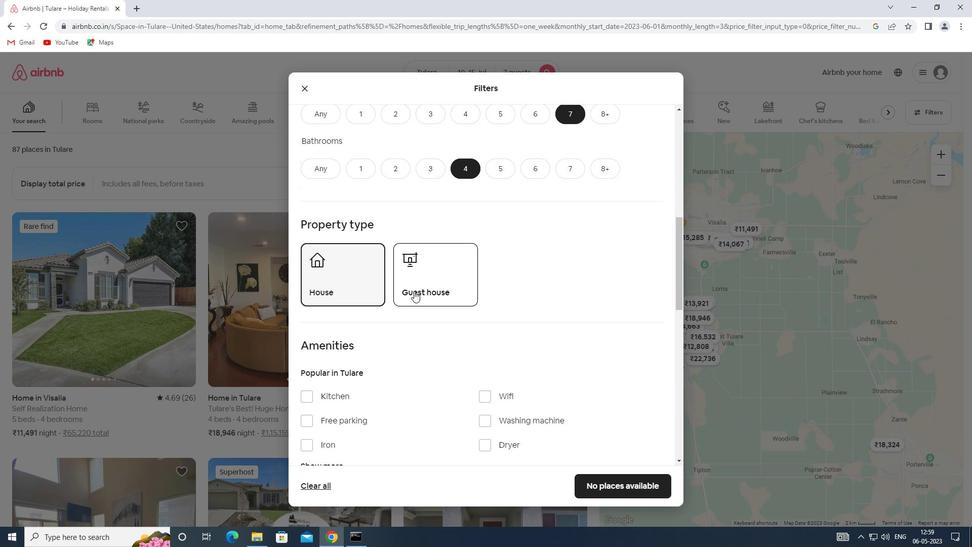 
Action: Mouse moved to (372, 292)
Screenshot: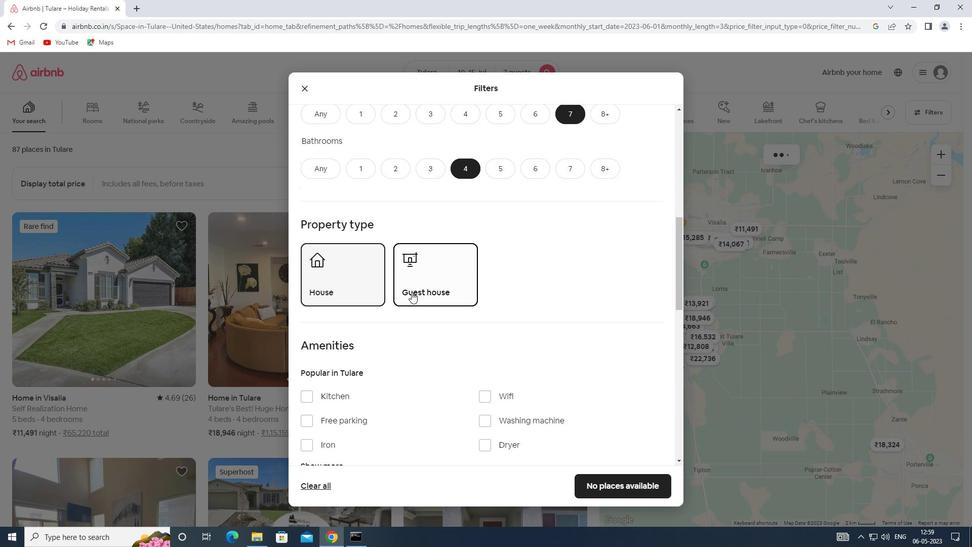 
Action: Mouse scrolled (372, 292) with delta (0, 0)
Screenshot: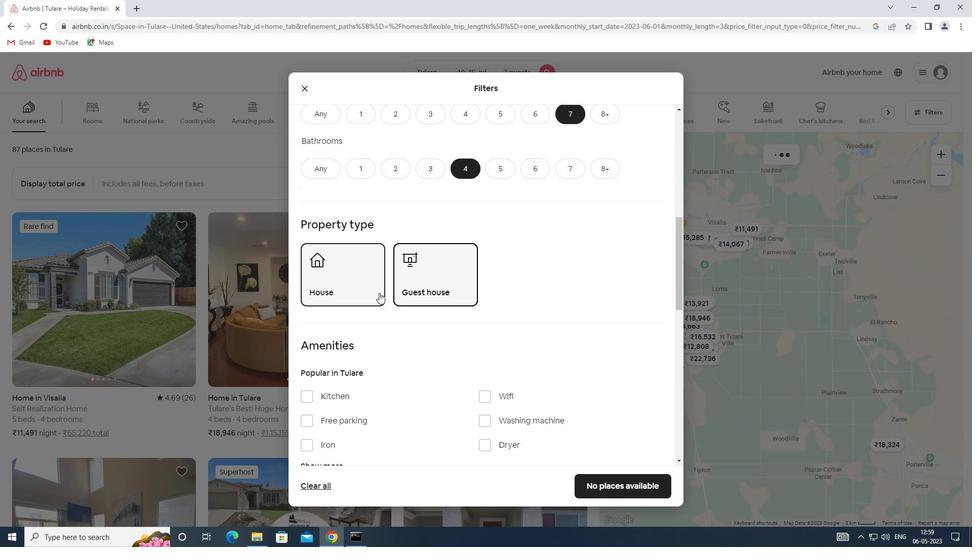 
Action: Mouse scrolled (372, 292) with delta (0, 0)
Screenshot: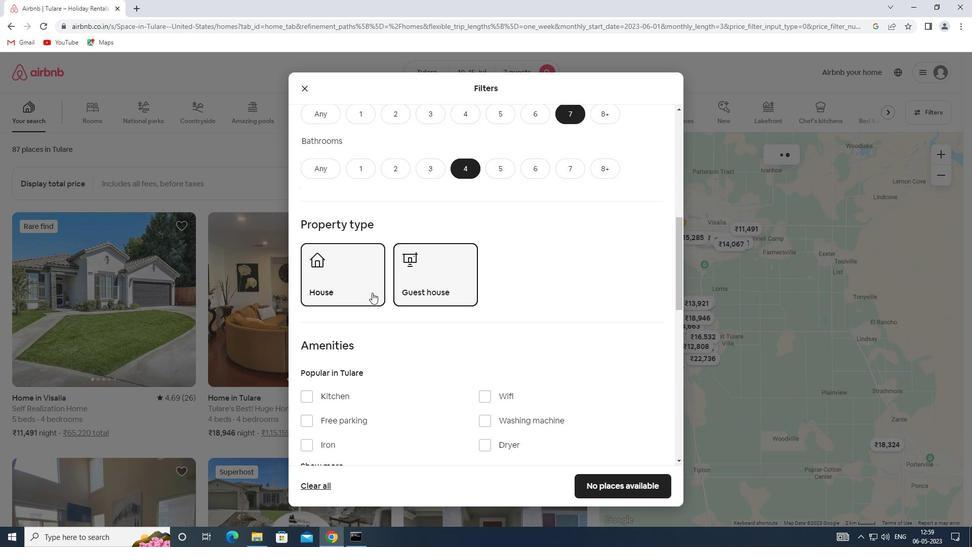
Action: Mouse moved to (483, 294)
Screenshot: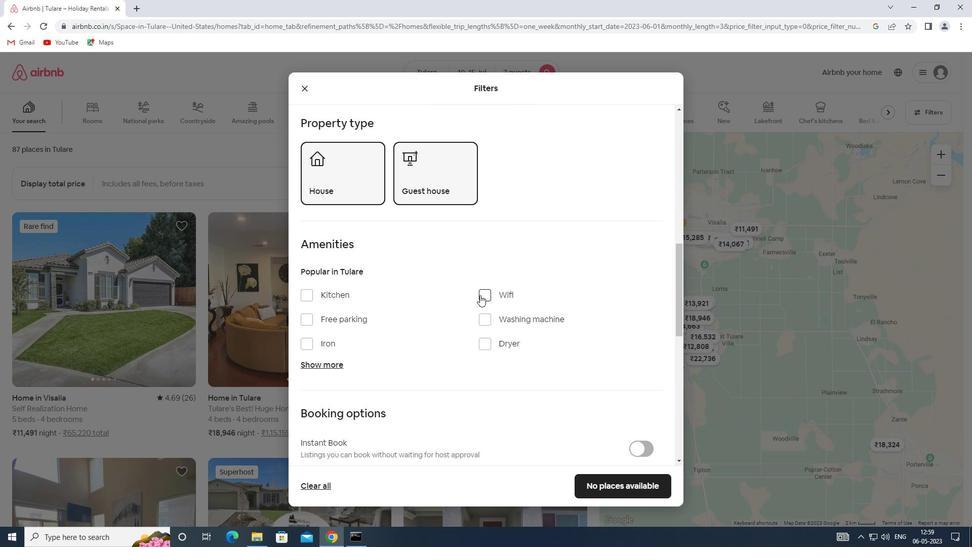 
Action: Mouse pressed left at (483, 294)
Screenshot: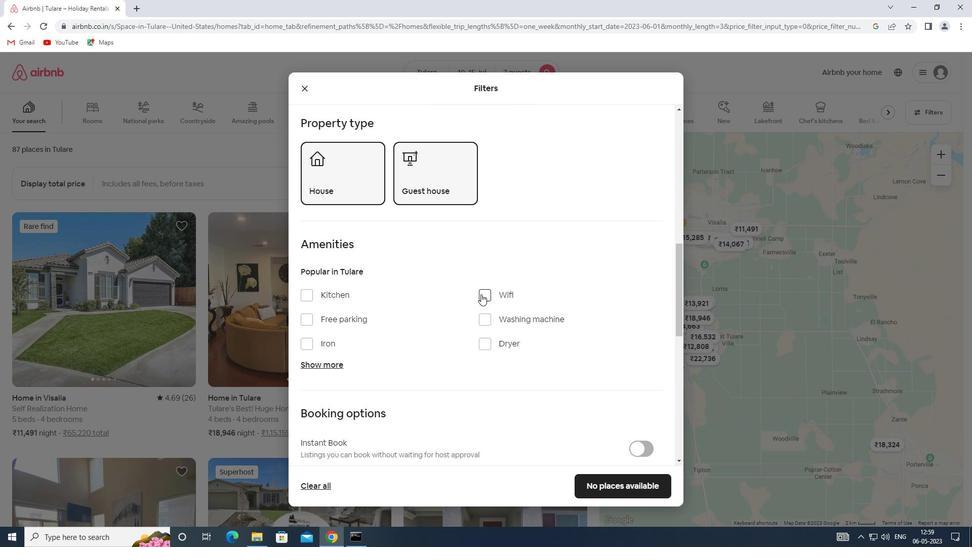 
Action: Mouse moved to (341, 362)
Screenshot: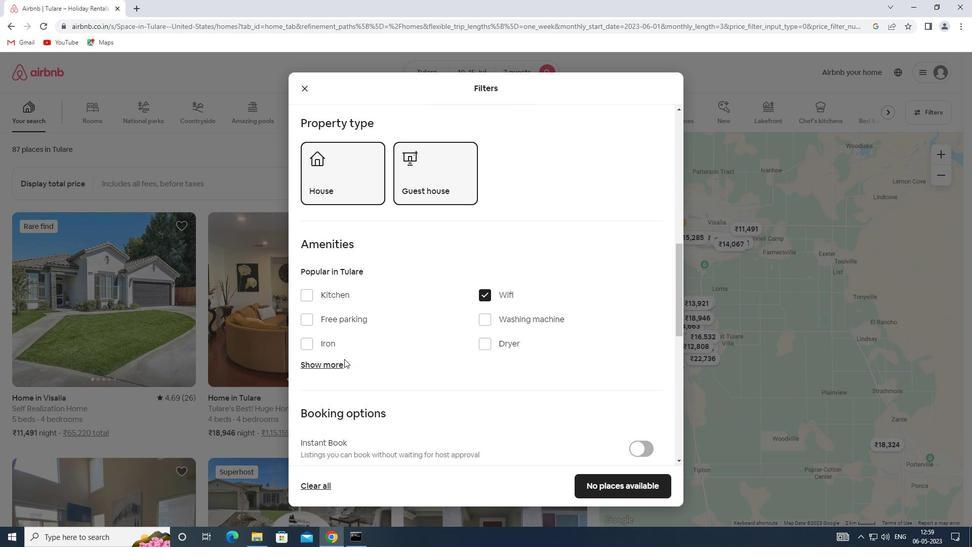 
Action: Mouse pressed left at (341, 362)
Screenshot: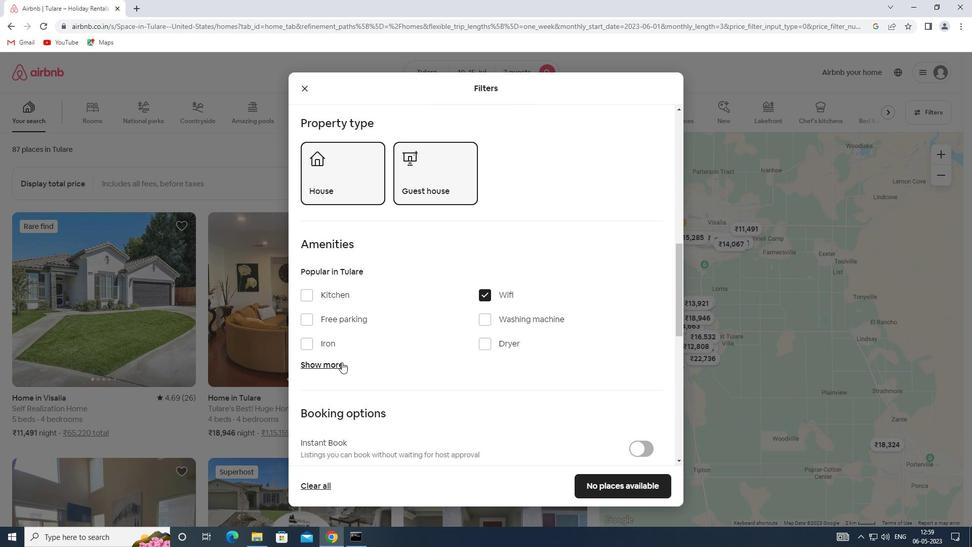 
Action: Mouse moved to (489, 424)
Screenshot: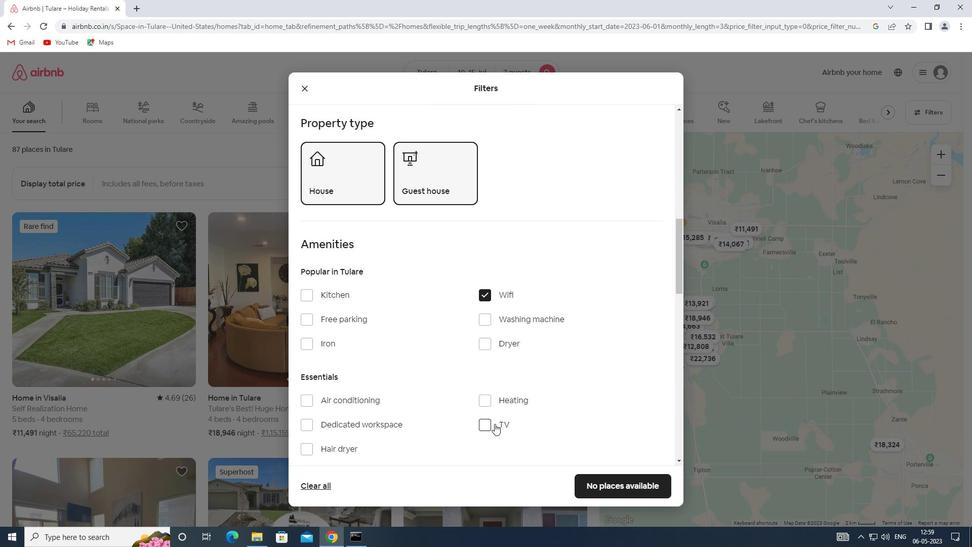 
Action: Mouse pressed left at (489, 424)
Screenshot: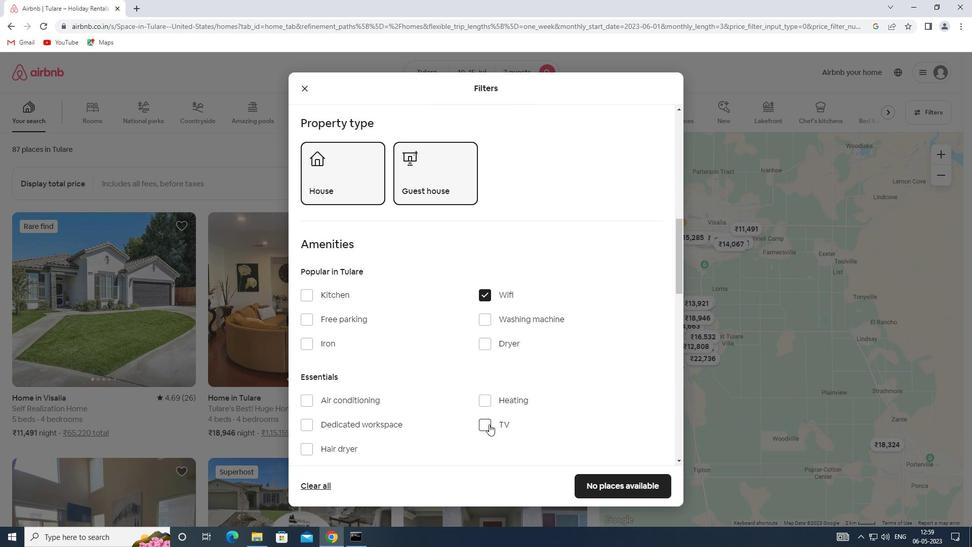 
Action: Mouse moved to (343, 319)
Screenshot: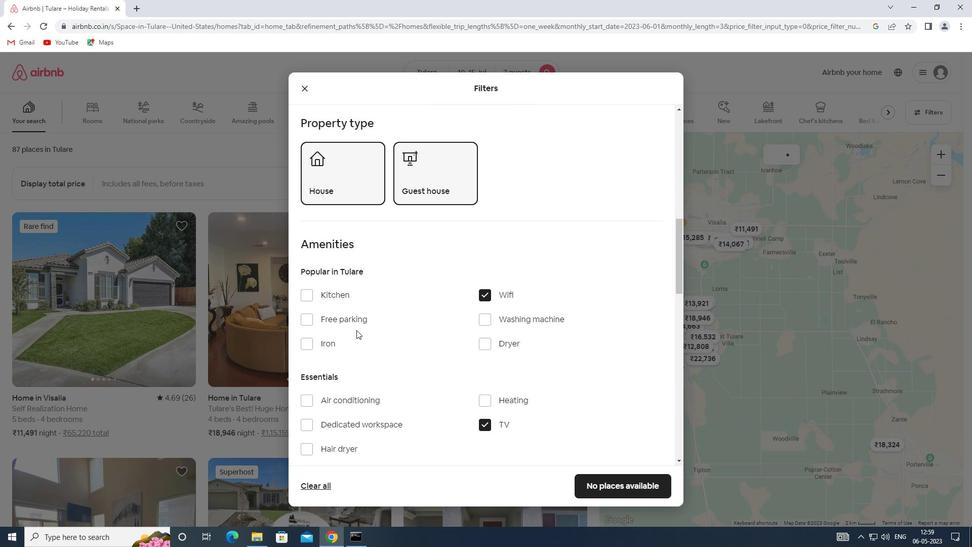 
Action: Mouse pressed left at (343, 319)
Screenshot: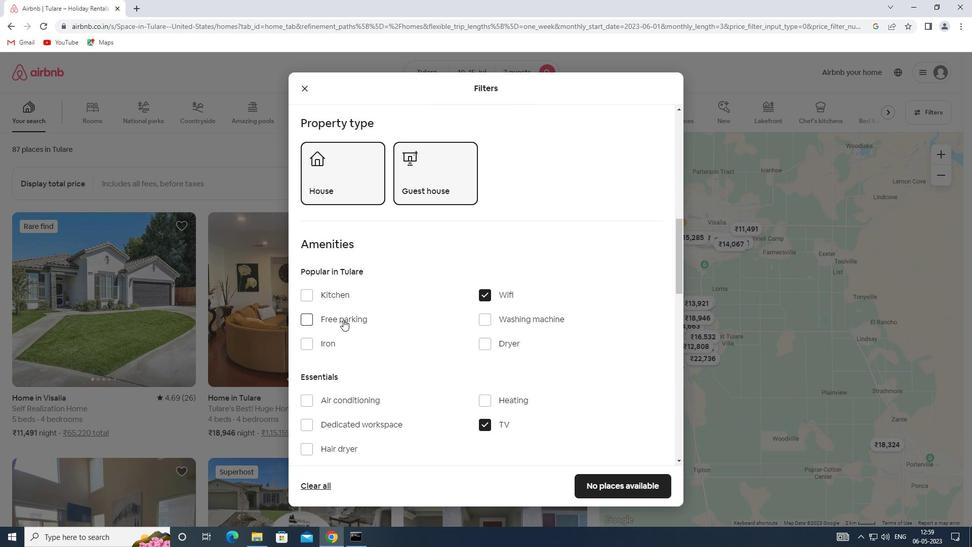 
Action: Mouse moved to (401, 313)
Screenshot: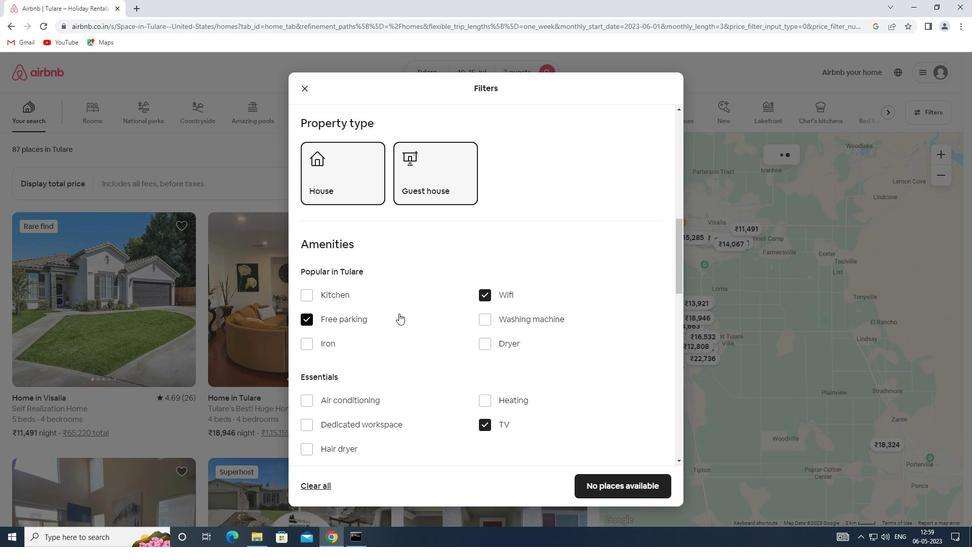 
Action: Mouse scrolled (401, 313) with delta (0, 0)
Screenshot: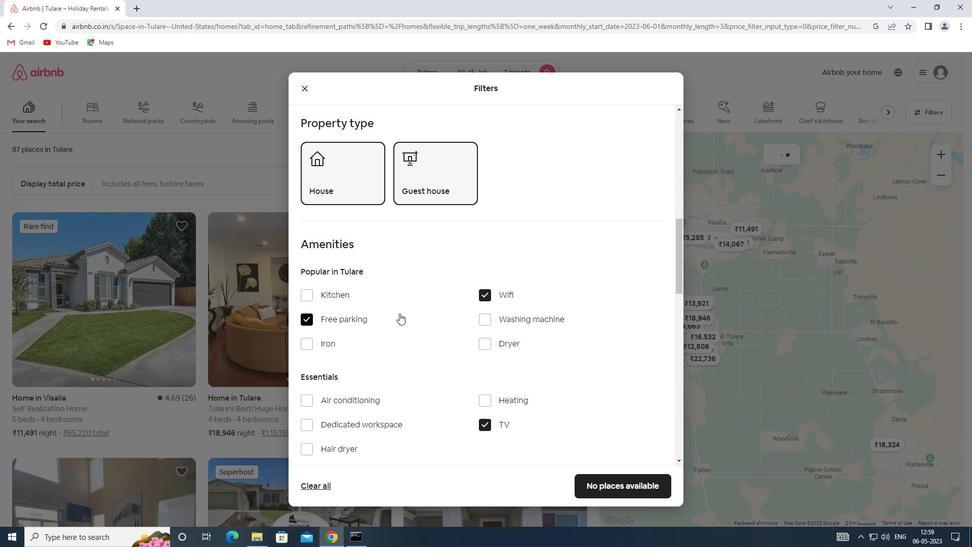 
Action: Mouse scrolled (401, 313) with delta (0, 0)
Screenshot: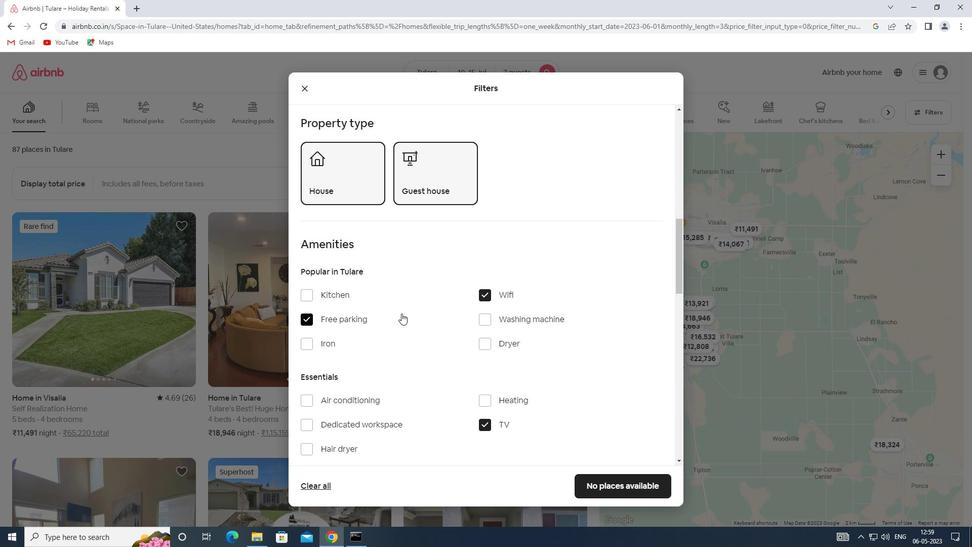 
Action: Mouse scrolled (401, 313) with delta (0, 0)
Screenshot: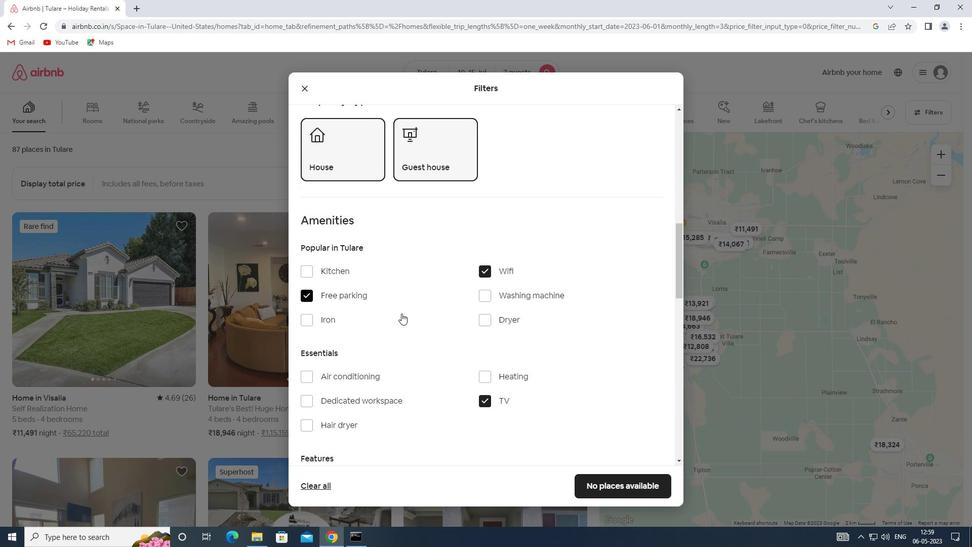 
Action: Mouse scrolled (401, 313) with delta (0, 0)
Screenshot: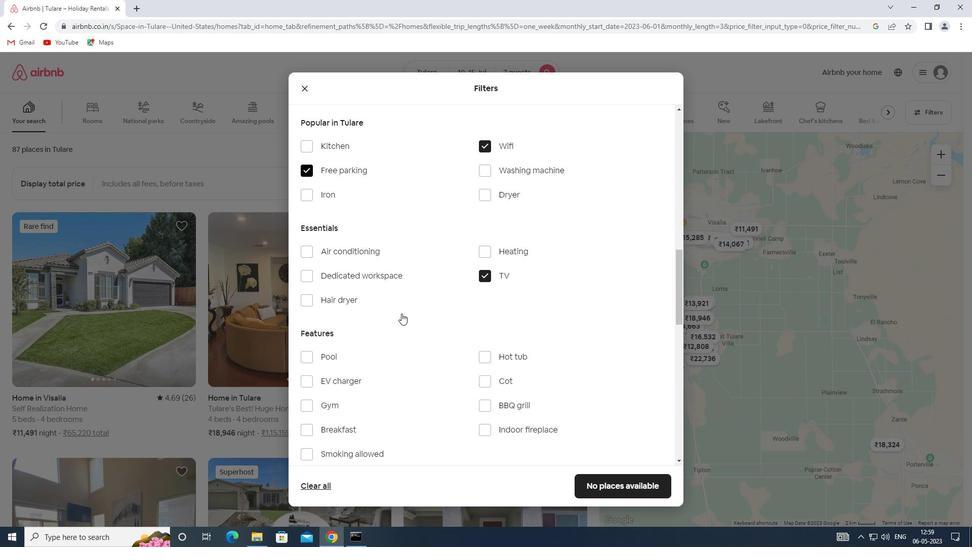 
Action: Mouse scrolled (401, 313) with delta (0, 0)
Screenshot: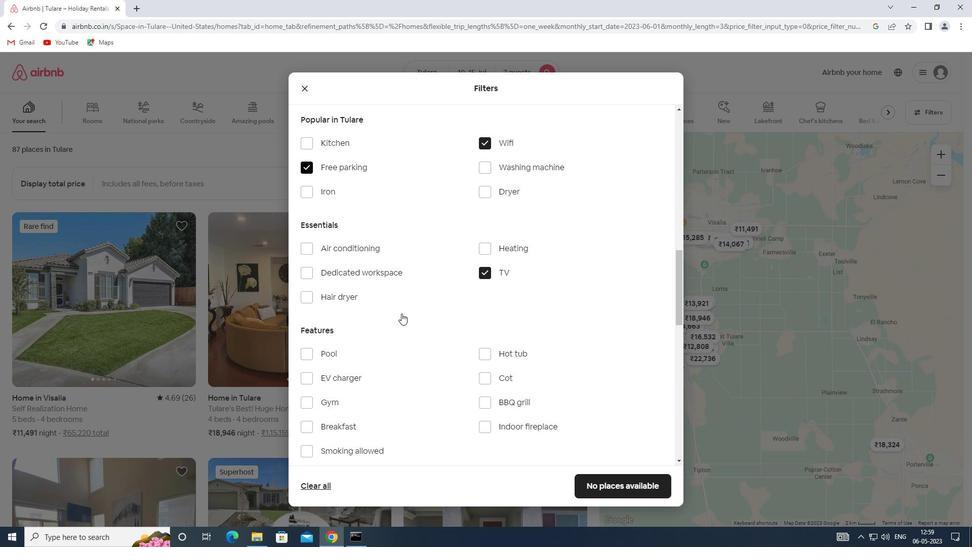 
Action: Mouse scrolled (401, 313) with delta (0, 0)
Screenshot: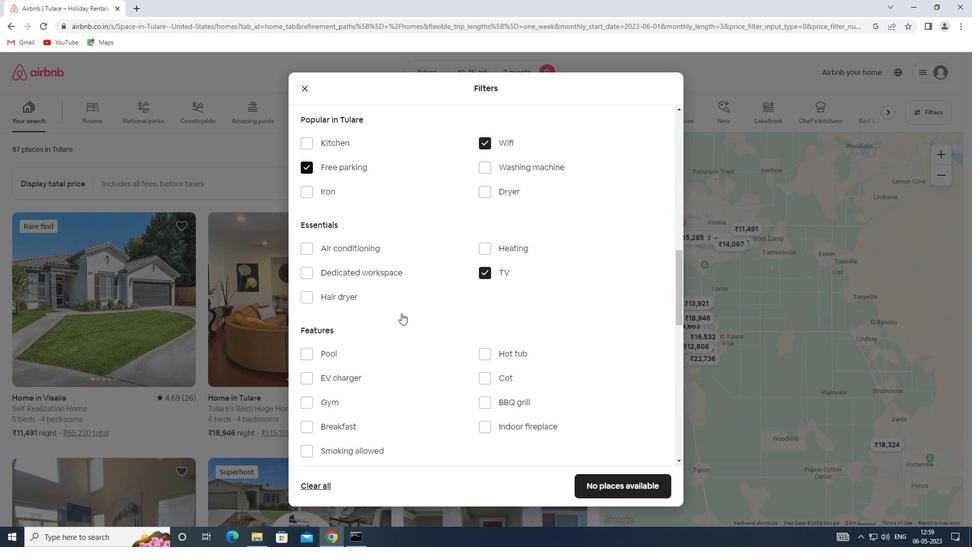 
Action: Mouse moved to (331, 253)
Screenshot: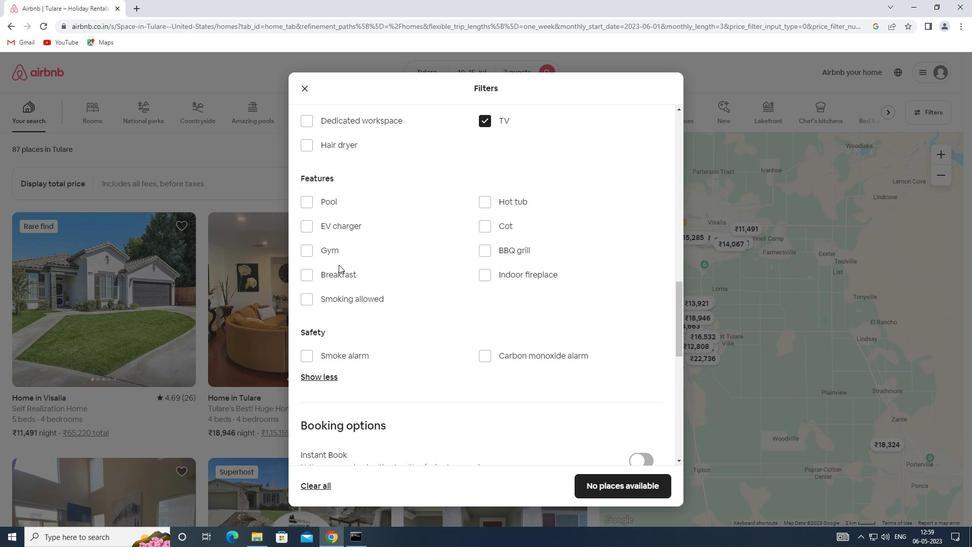 
Action: Mouse pressed left at (331, 253)
Screenshot: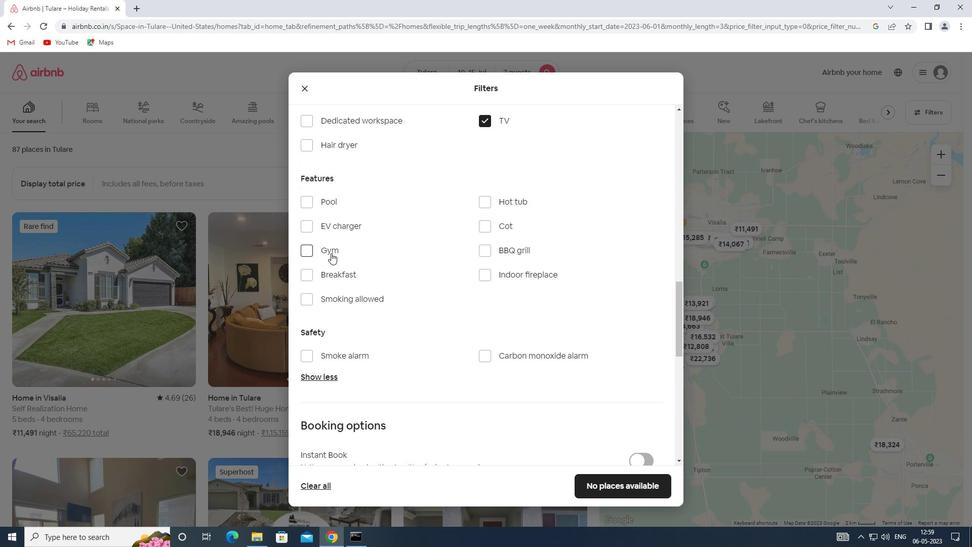 
Action: Mouse moved to (327, 272)
Screenshot: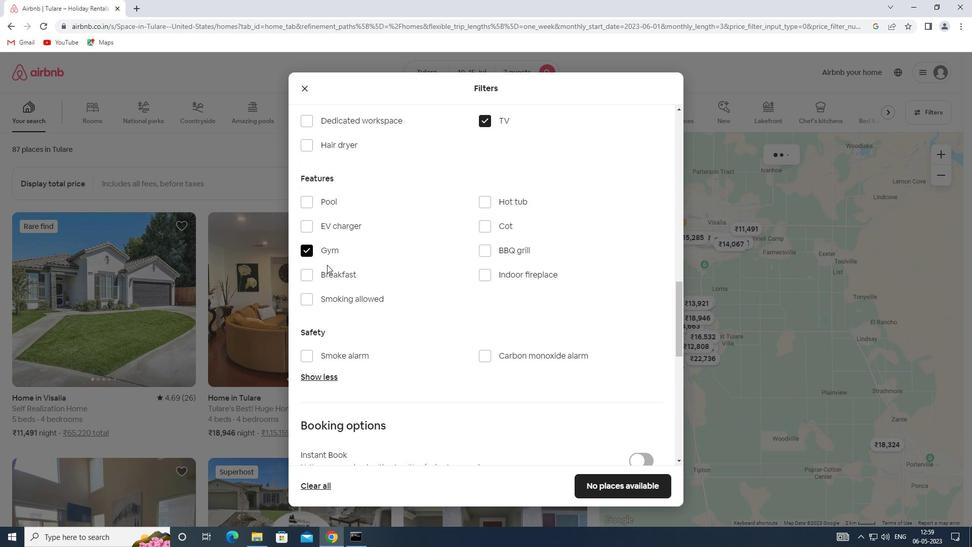 
Action: Mouse pressed left at (327, 272)
Screenshot: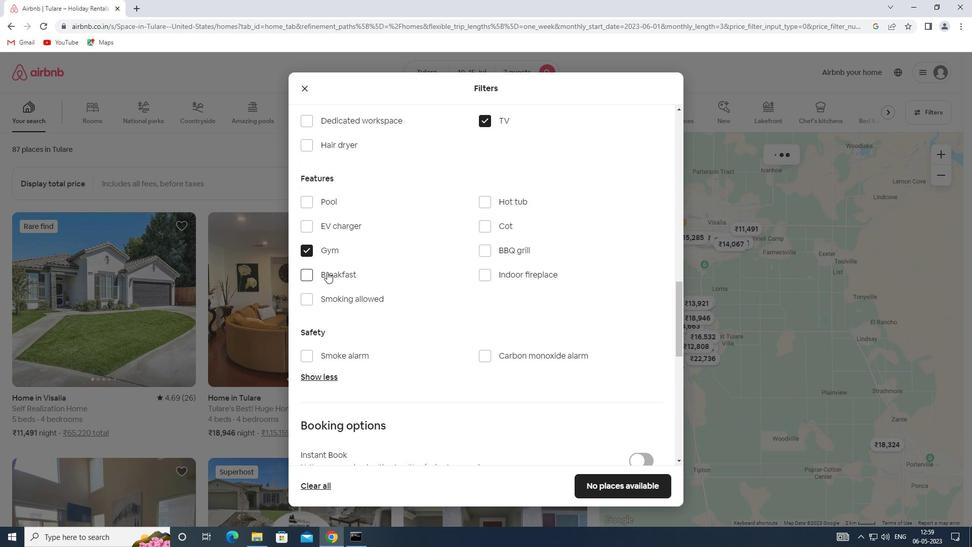 
Action: Mouse moved to (403, 284)
Screenshot: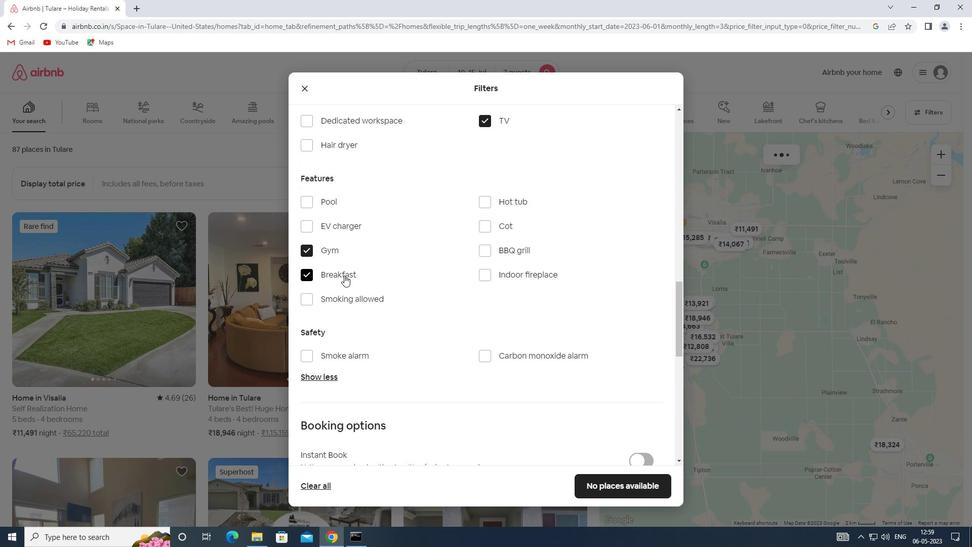 
Action: Mouse scrolled (403, 284) with delta (0, 0)
Screenshot: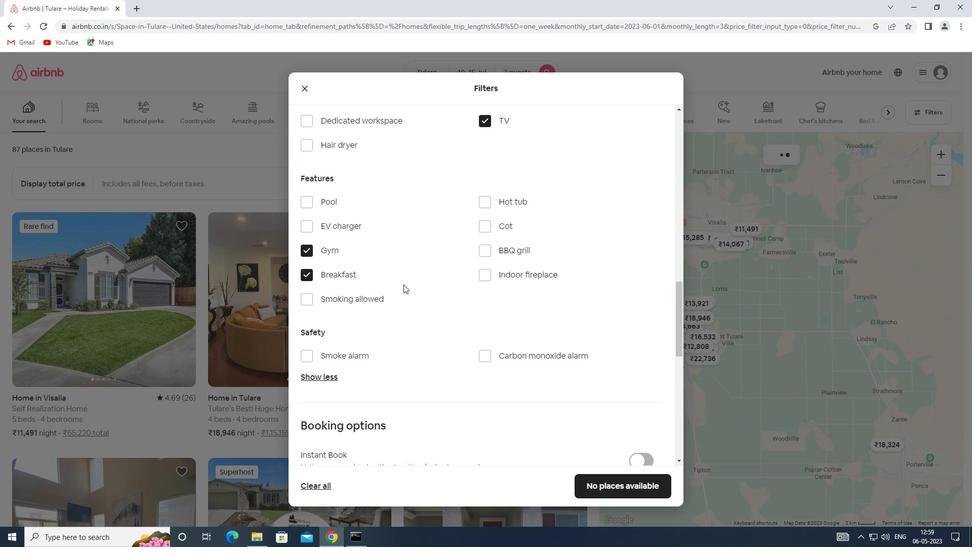
Action: Mouse scrolled (403, 284) with delta (0, 0)
Screenshot: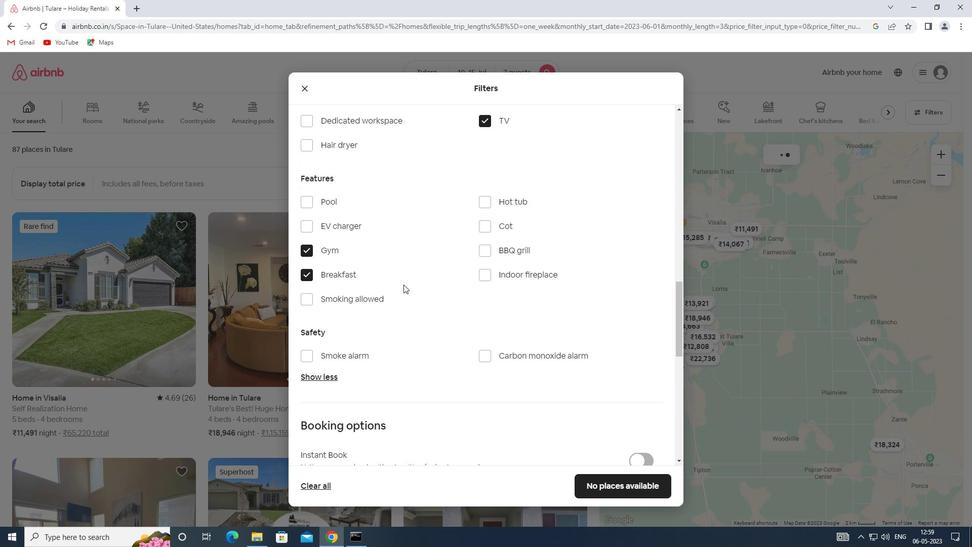 
Action: Mouse scrolled (403, 284) with delta (0, 0)
Screenshot: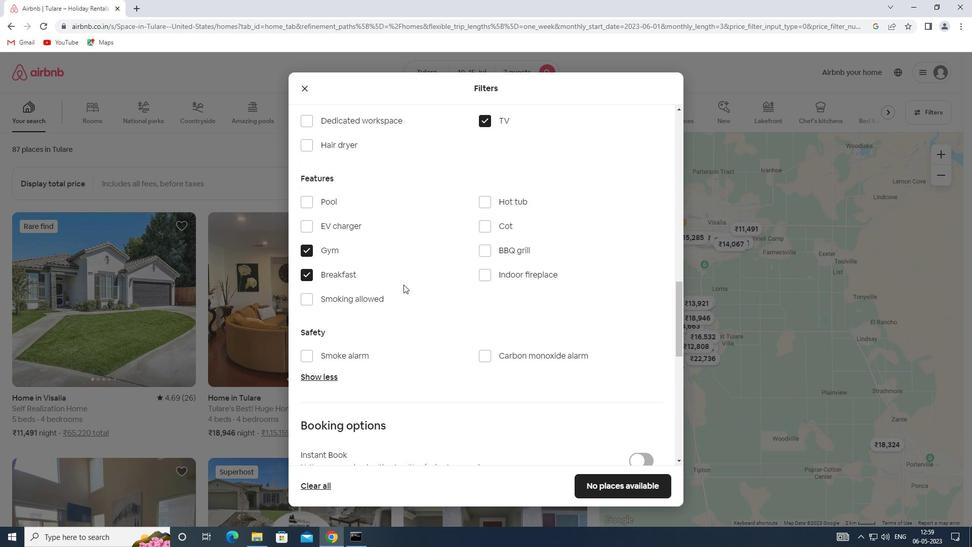 
Action: Mouse scrolled (403, 284) with delta (0, 0)
Screenshot: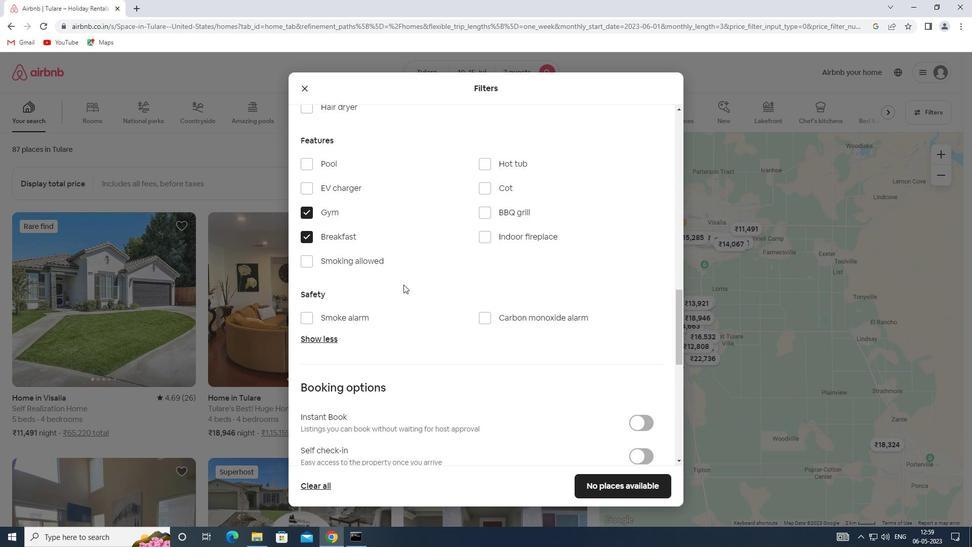 
Action: Mouse moved to (648, 295)
Screenshot: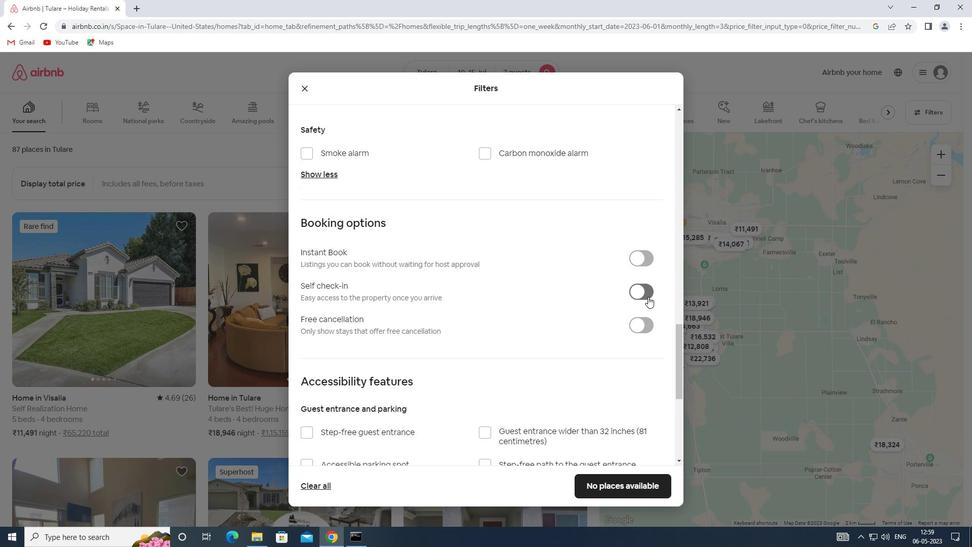 
Action: Mouse pressed left at (648, 295)
Screenshot: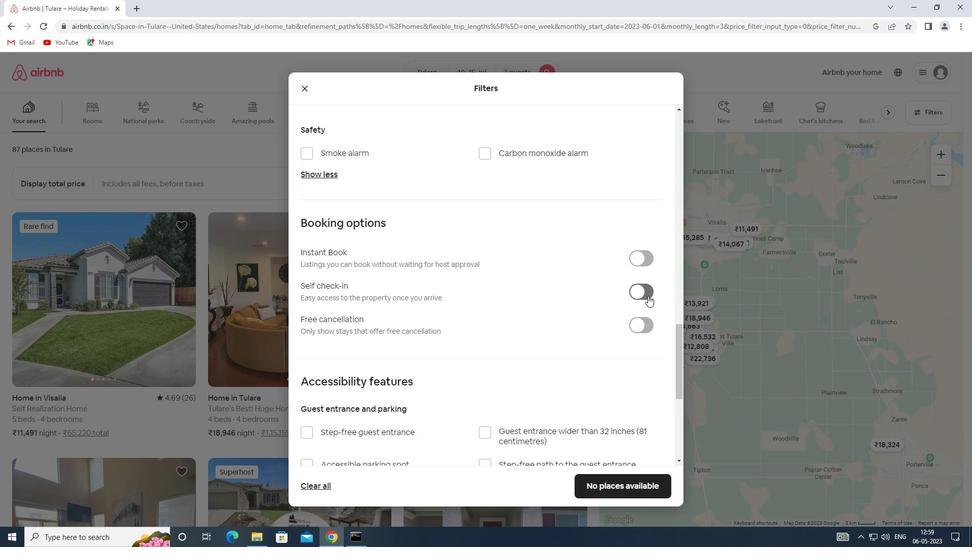 
Action: Mouse moved to (431, 319)
Screenshot: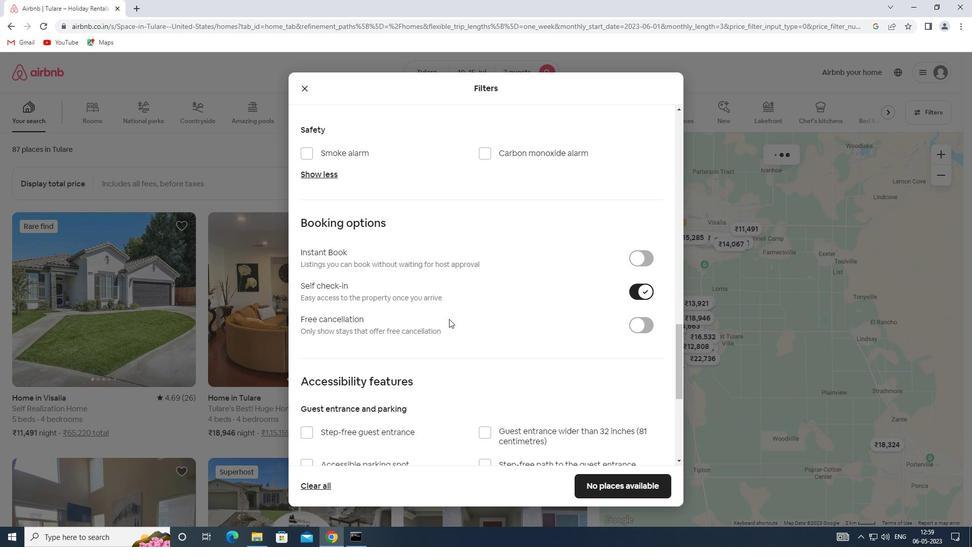 
Action: Mouse scrolled (431, 318) with delta (0, 0)
Screenshot: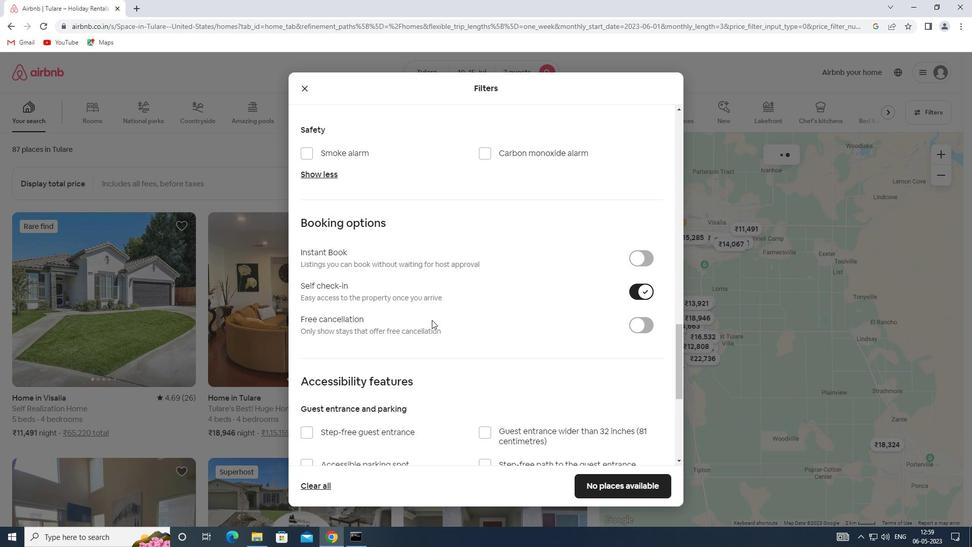 
Action: Mouse scrolled (431, 318) with delta (0, 0)
Screenshot: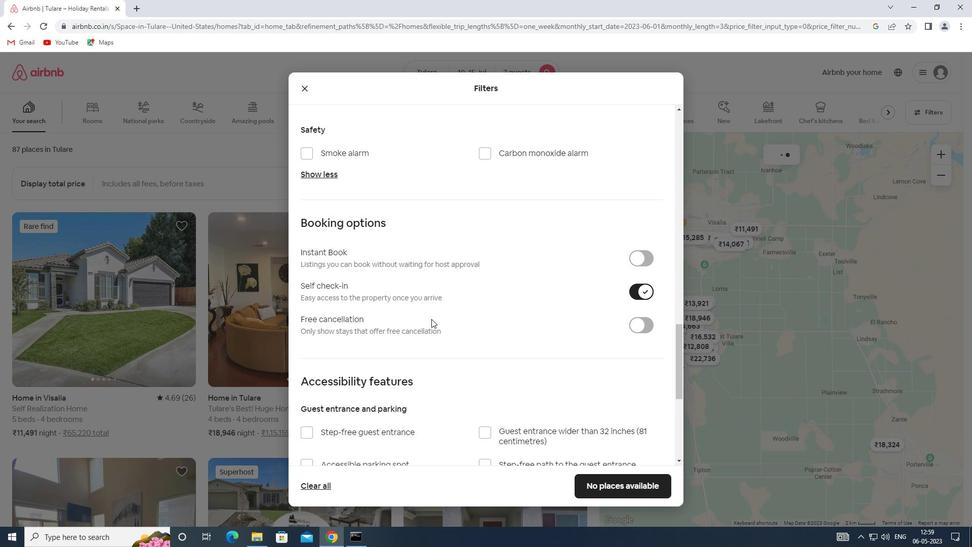 
Action: Mouse scrolled (431, 318) with delta (0, 0)
Screenshot: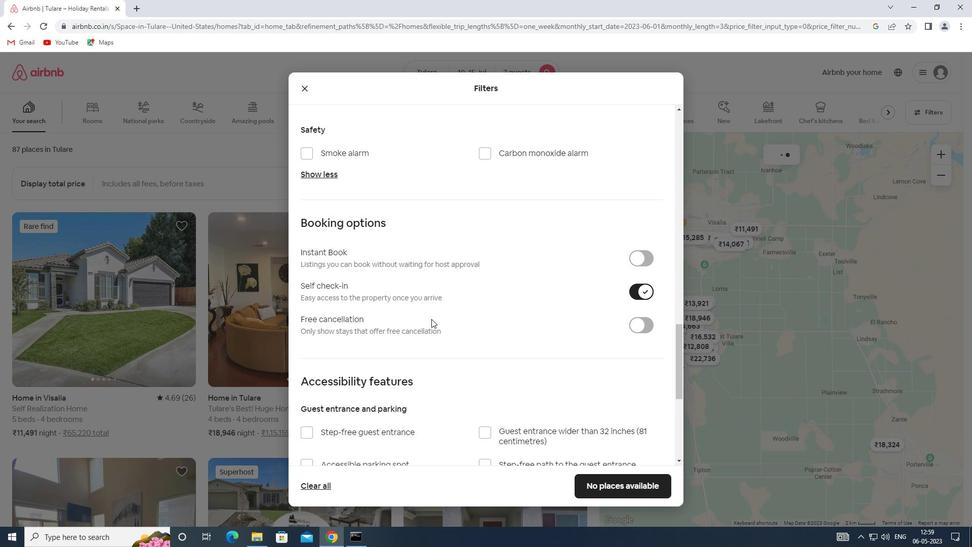
Action: Mouse scrolled (431, 318) with delta (0, 0)
Screenshot: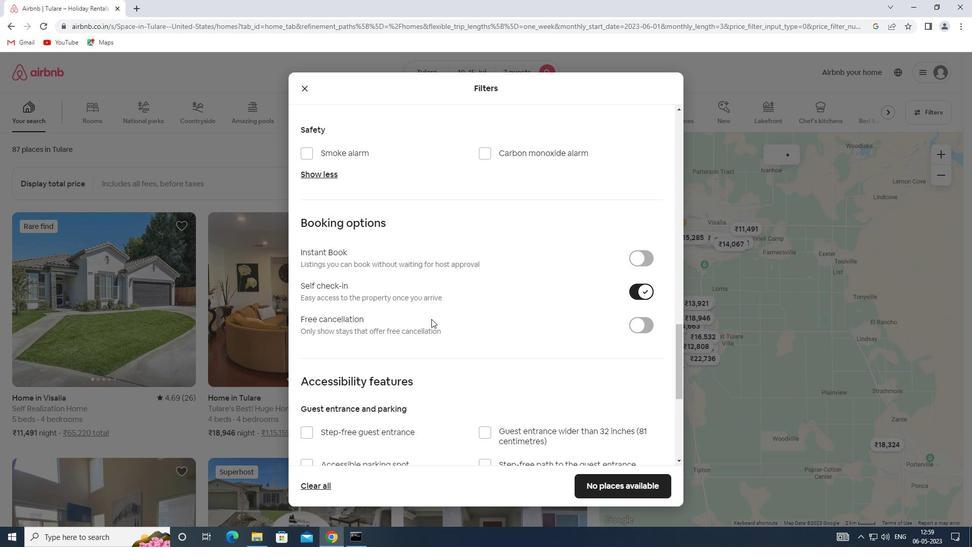 
Action: Mouse moved to (431, 319)
Screenshot: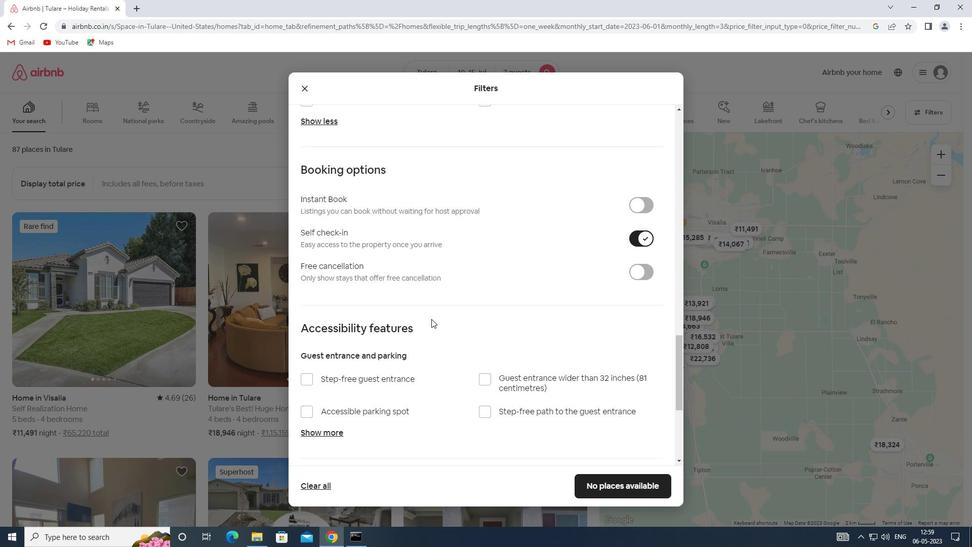 
Action: Mouse scrolled (431, 318) with delta (0, 0)
Screenshot: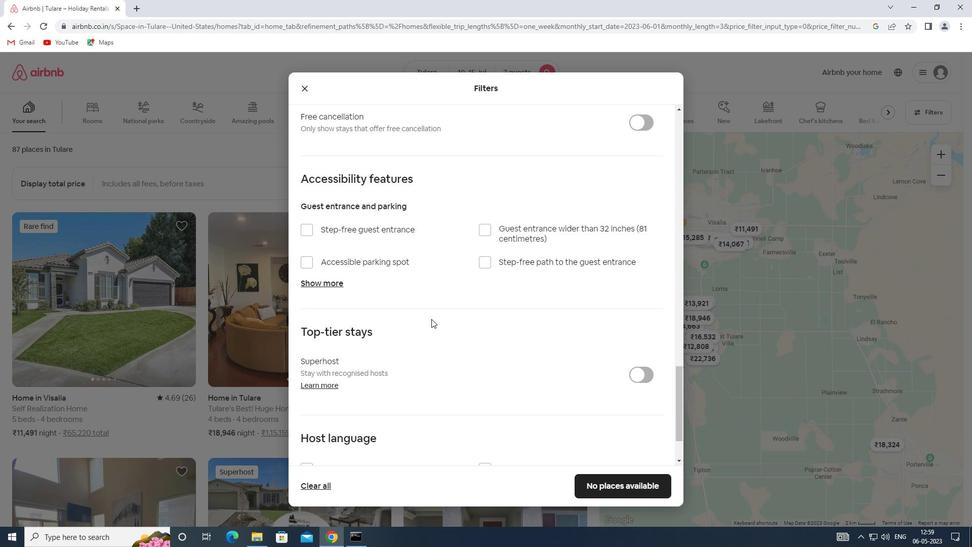 
Action: Mouse scrolled (431, 318) with delta (0, 0)
Screenshot: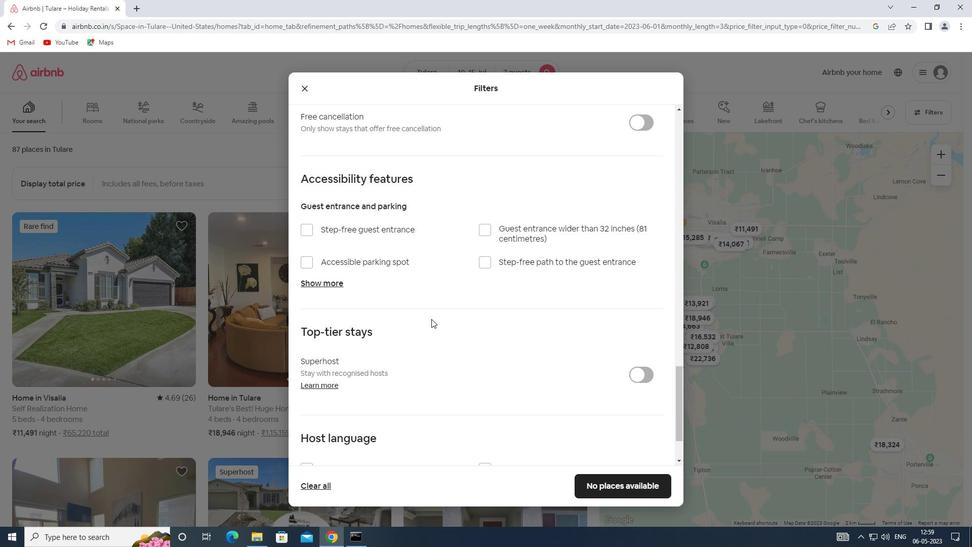 
Action: Mouse scrolled (431, 318) with delta (0, 0)
Screenshot: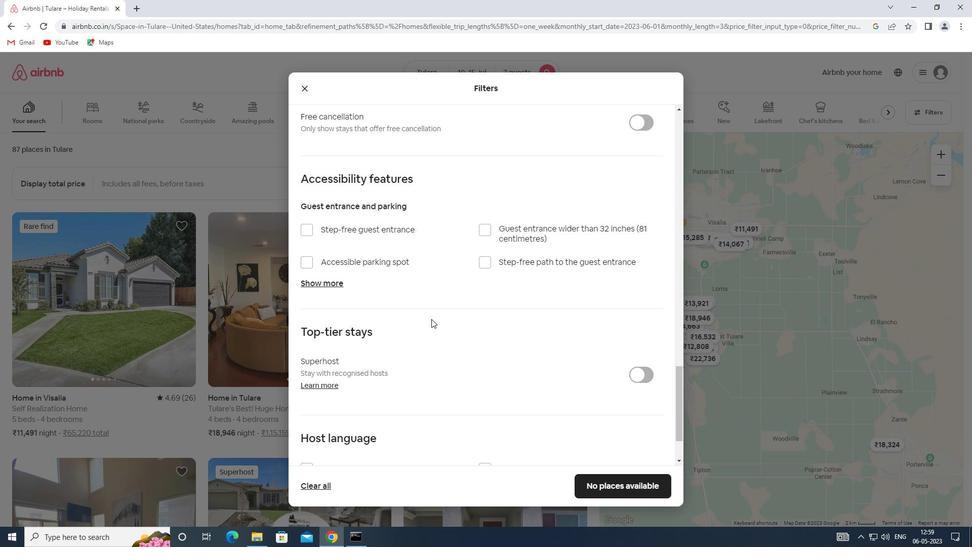 
Action: Mouse scrolled (431, 318) with delta (0, 0)
Screenshot: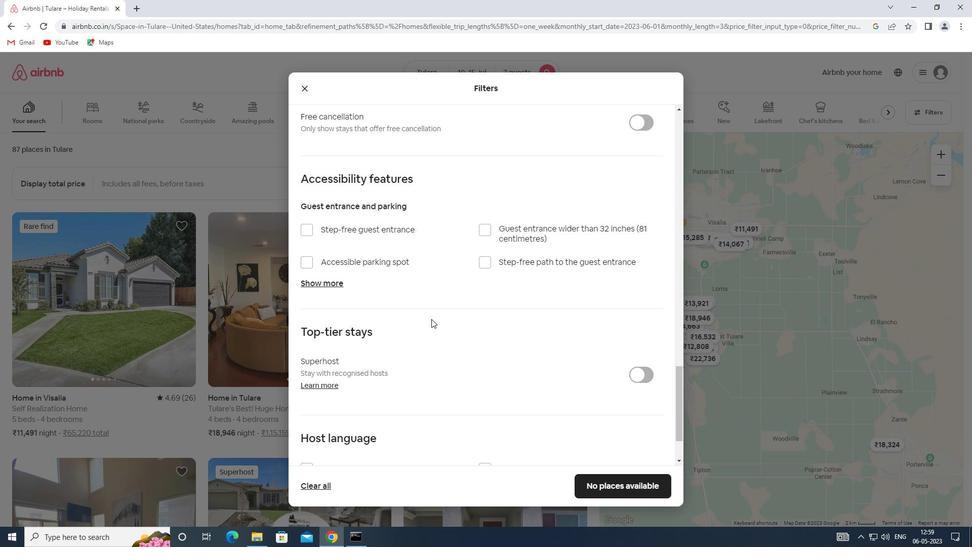 
Action: Mouse moved to (331, 392)
Screenshot: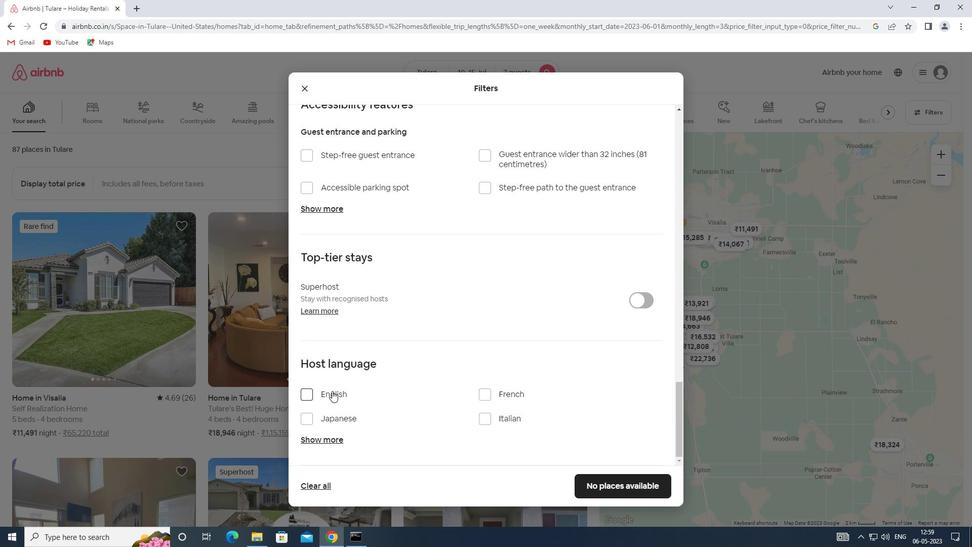 
Action: Mouse pressed left at (331, 392)
Screenshot: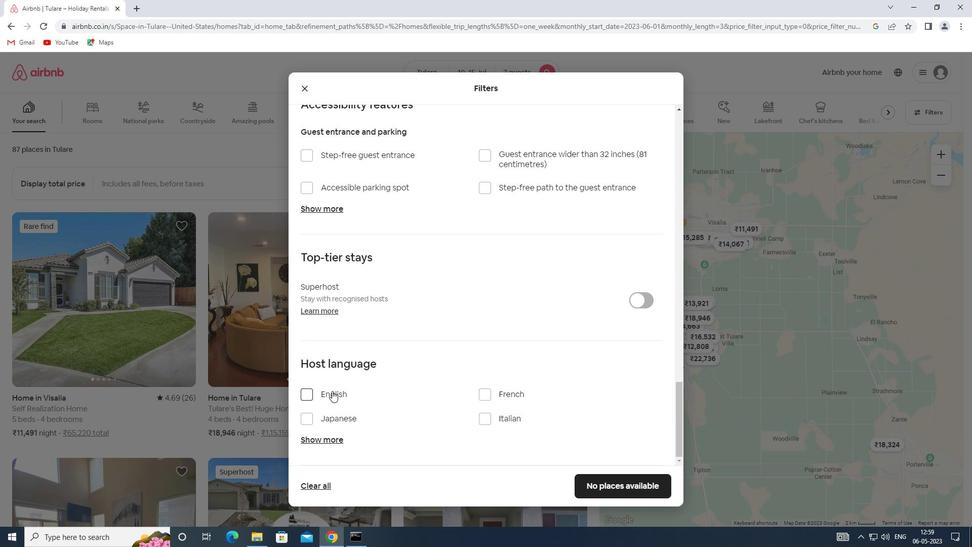 
Action: Mouse moved to (599, 479)
Screenshot: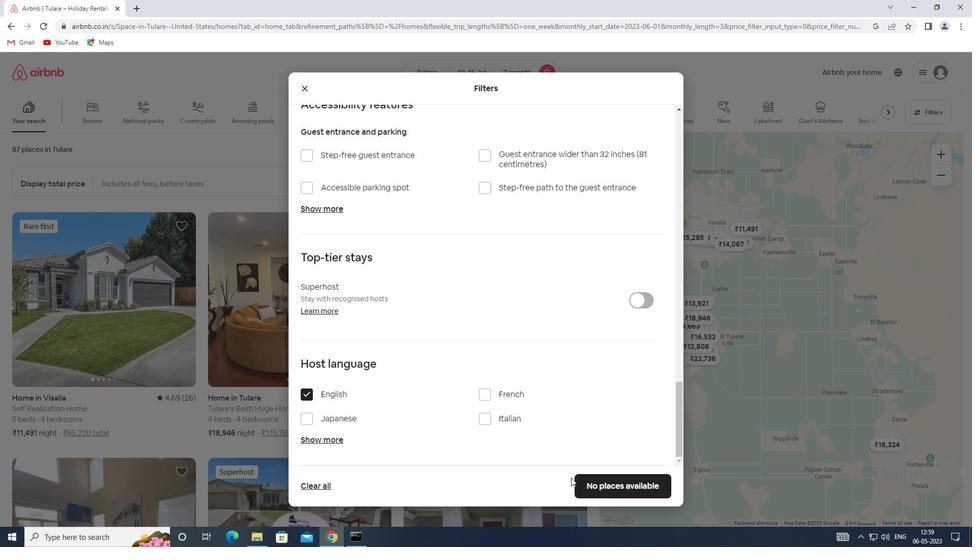 
Action: Mouse pressed left at (599, 479)
Screenshot: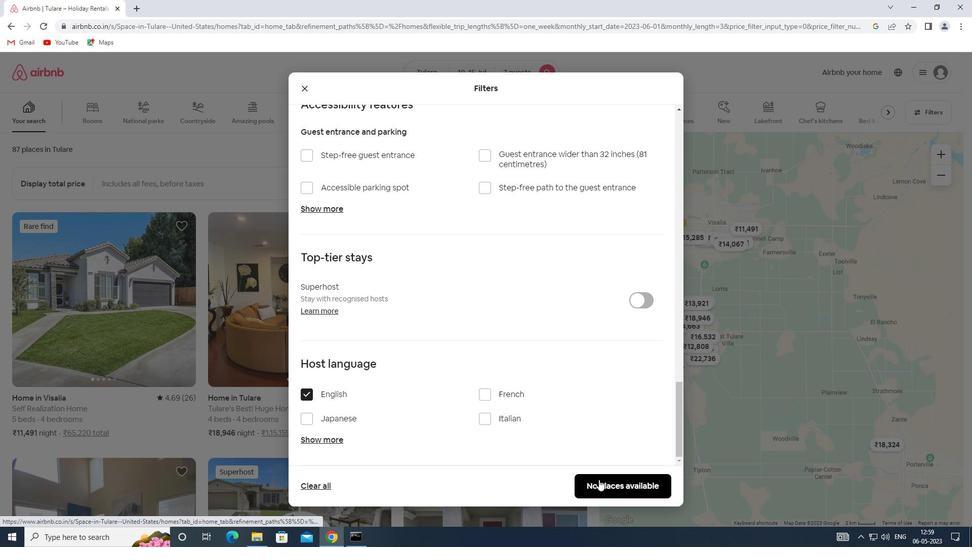 
Action: Mouse moved to (598, 483)
Screenshot: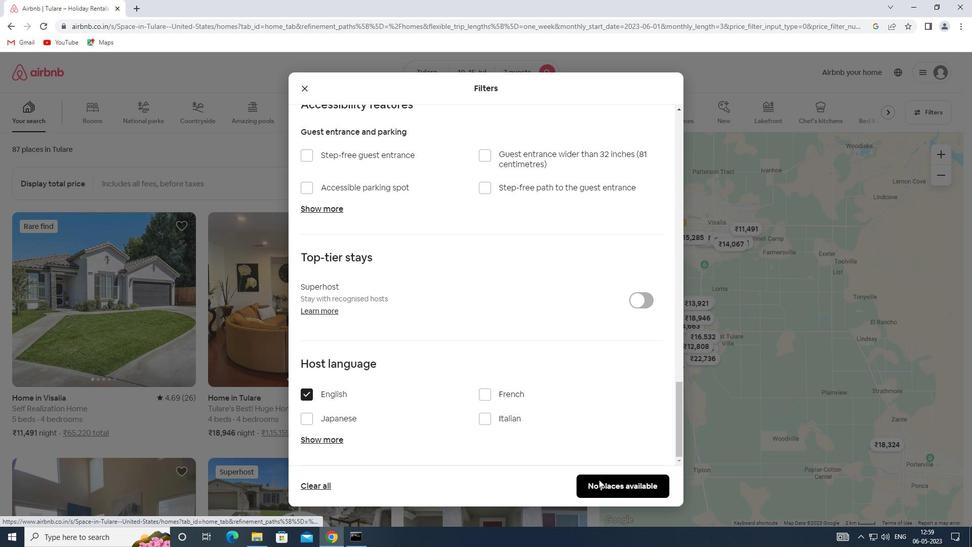 
